 Task: Find connections with filter location Dhanbād with filter topic #aiwith filter profile language German with filter current company Societe Generale Global Solution Centre with filter school Rai University with filter industry Aviation and Aerospace Component Manufacturing with filter service category Insurance with filter keywords title Chemical Engineer
Action: Mouse moved to (547, 69)
Screenshot: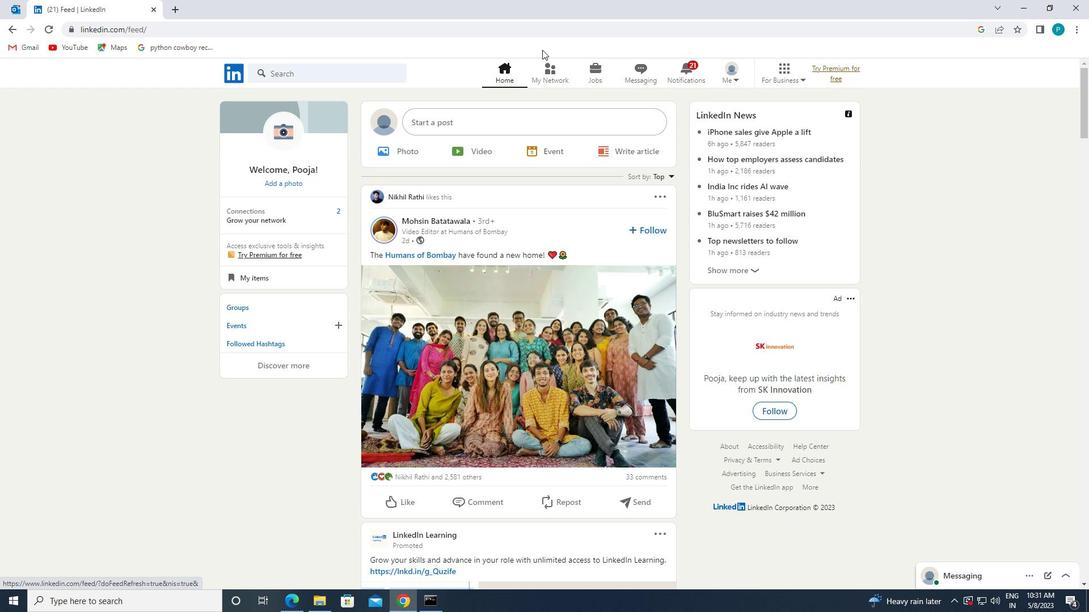
Action: Mouse pressed left at (547, 69)
Screenshot: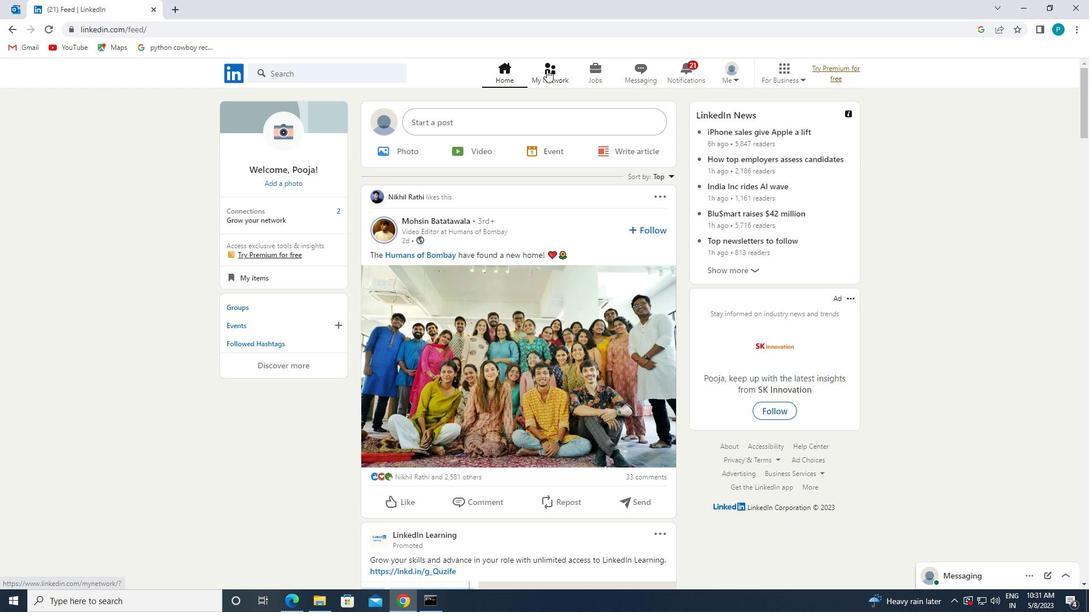 
Action: Mouse moved to (344, 131)
Screenshot: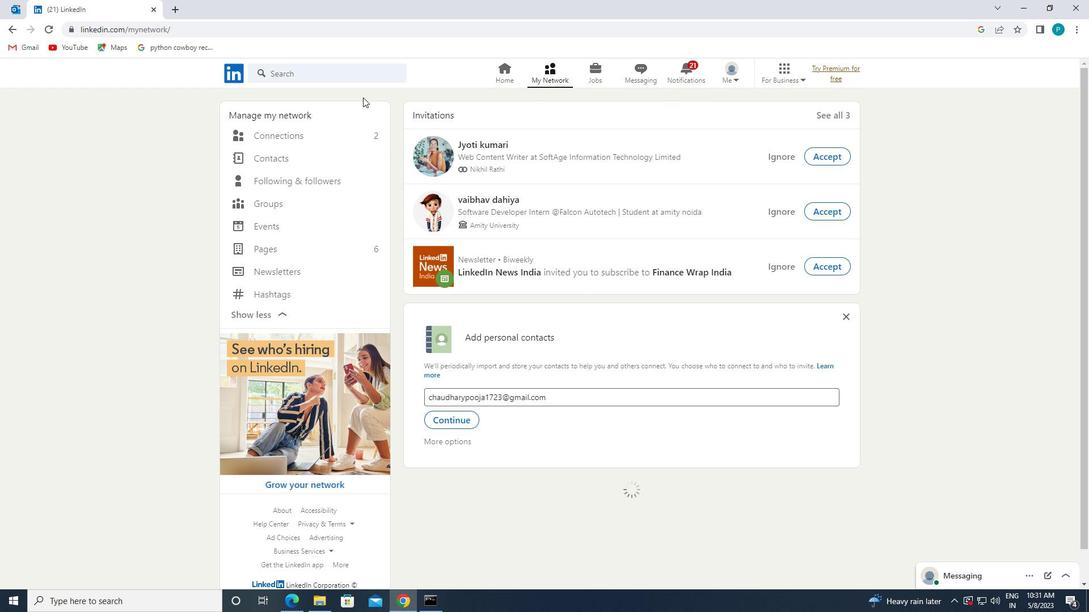 
Action: Mouse pressed left at (344, 131)
Screenshot: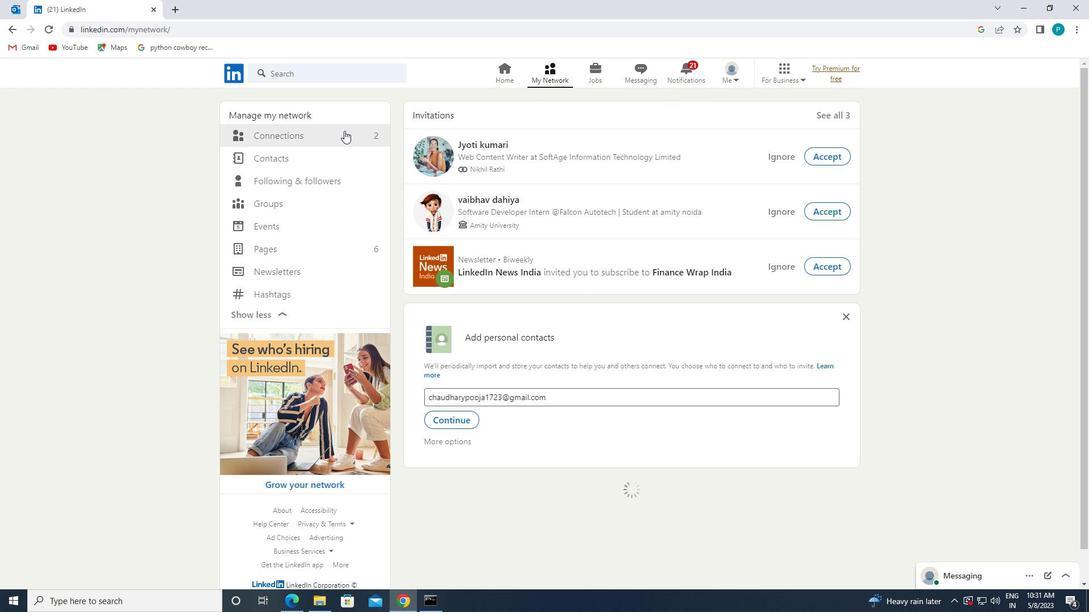 
Action: Mouse moved to (666, 132)
Screenshot: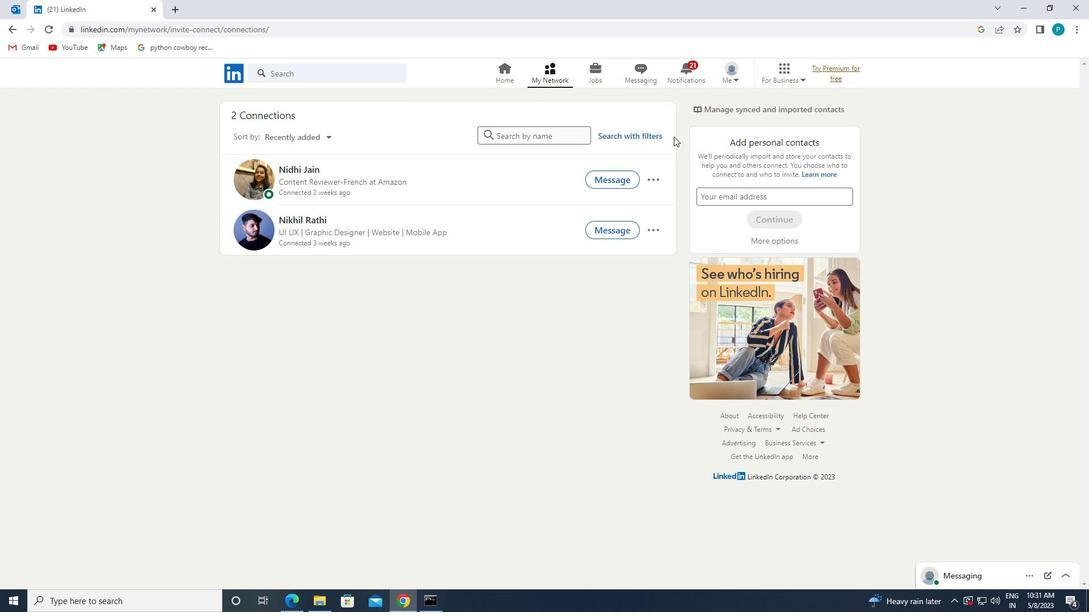 
Action: Mouse pressed left at (666, 132)
Screenshot: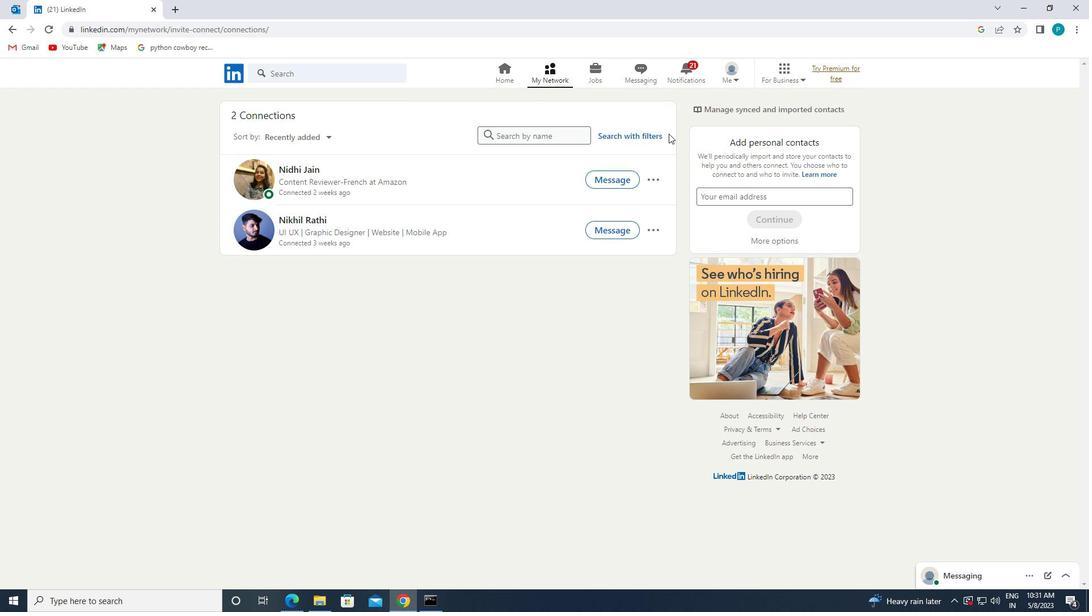 
Action: Mouse moved to (602, 146)
Screenshot: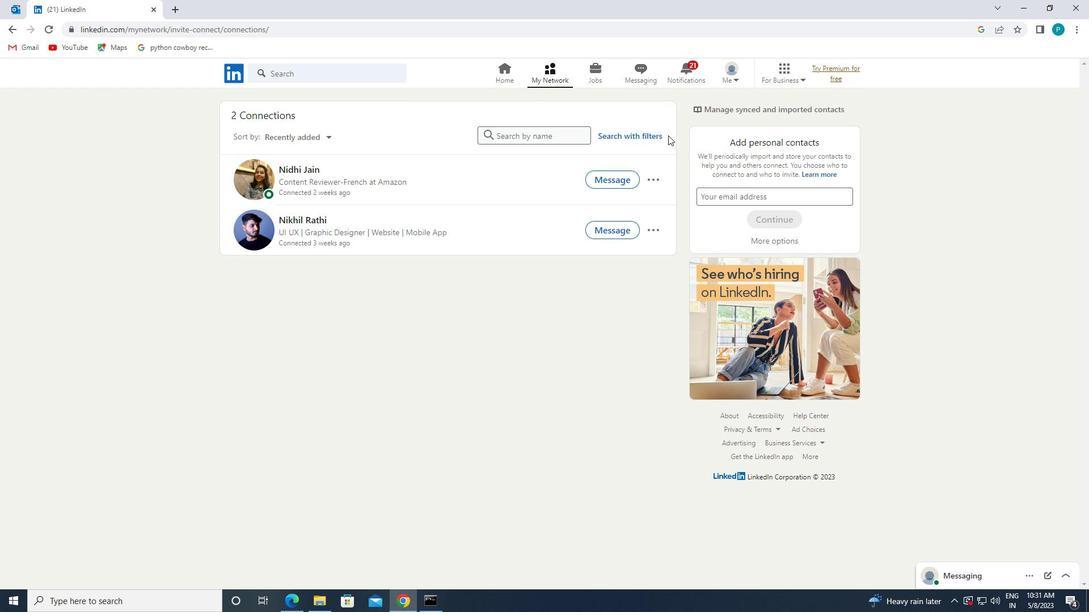 
Action: Mouse pressed left at (602, 146)
Screenshot: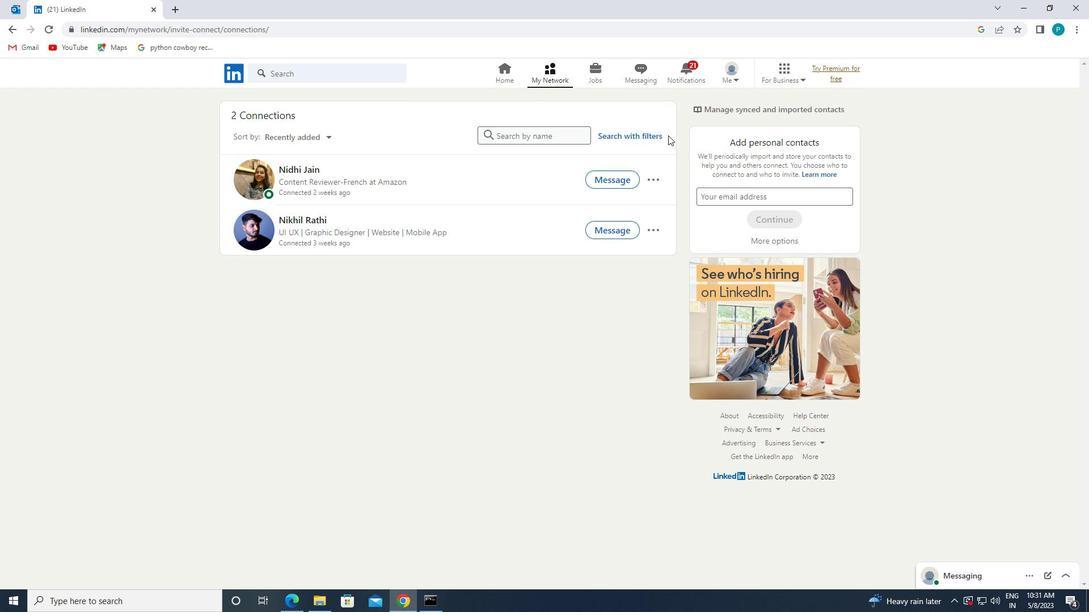 
Action: Mouse moved to (603, 134)
Screenshot: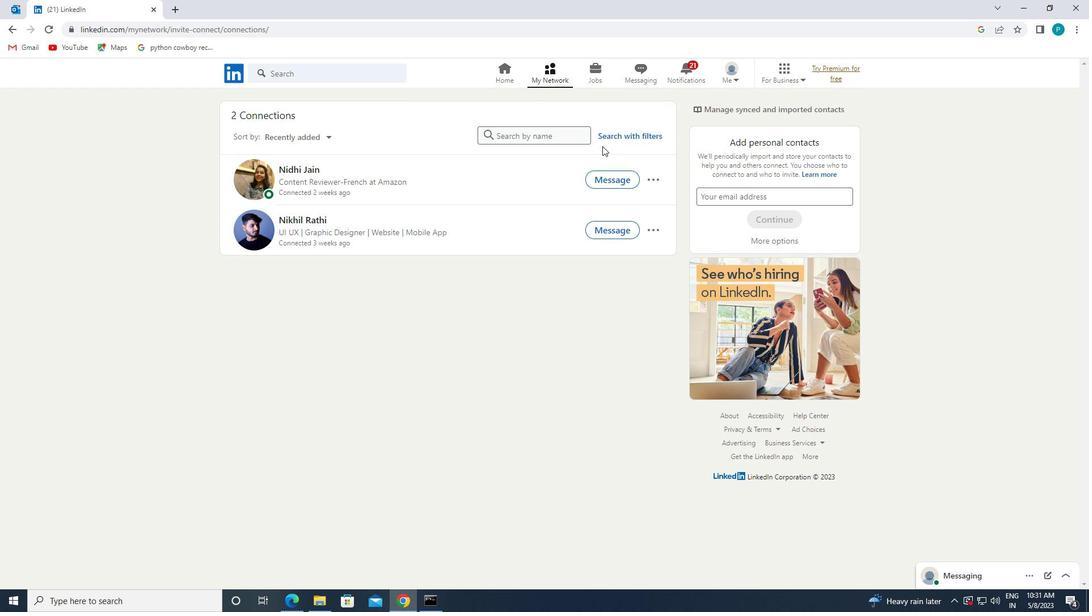 
Action: Mouse pressed left at (603, 134)
Screenshot: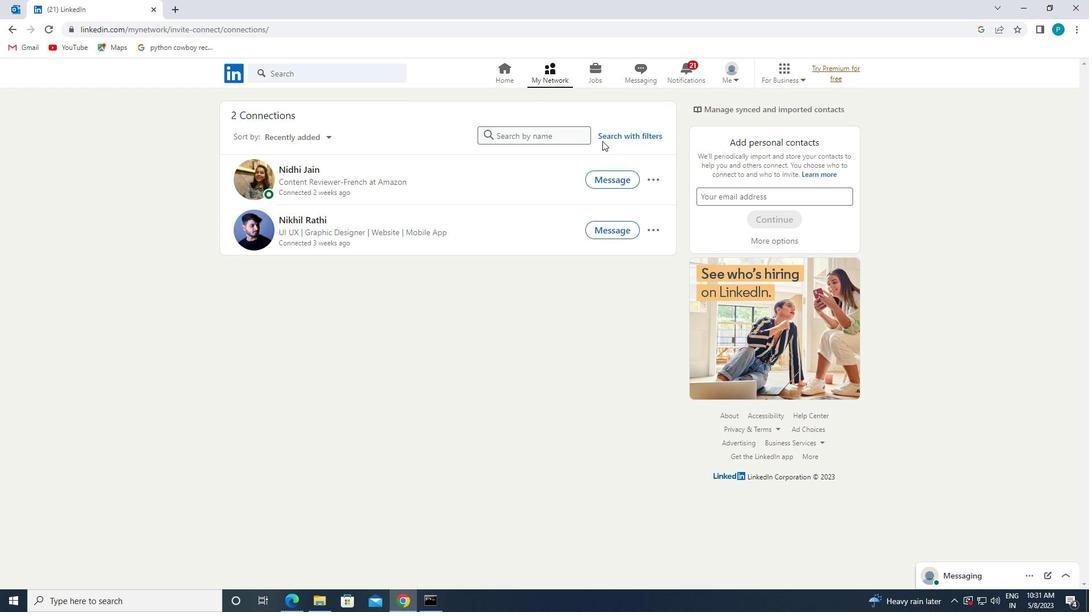 
Action: Mouse moved to (577, 111)
Screenshot: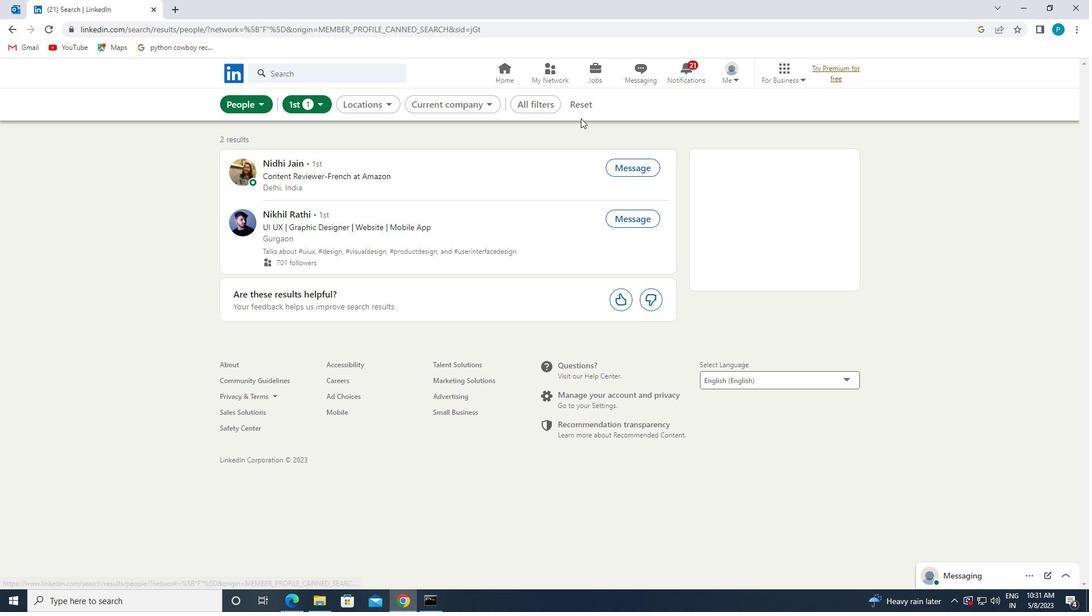 
Action: Mouse pressed left at (577, 111)
Screenshot: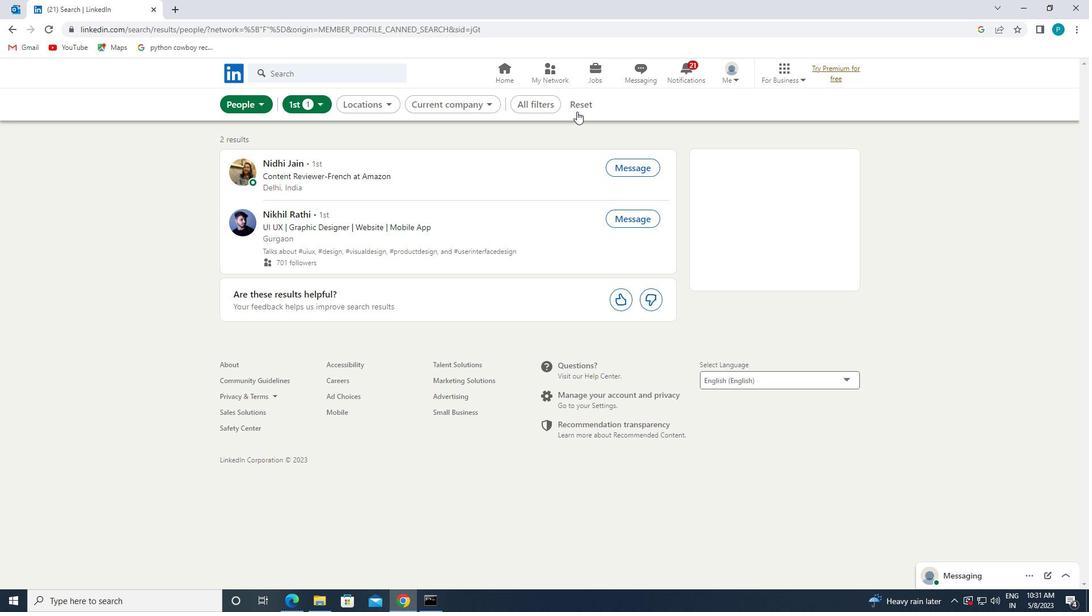 
Action: Mouse moved to (564, 104)
Screenshot: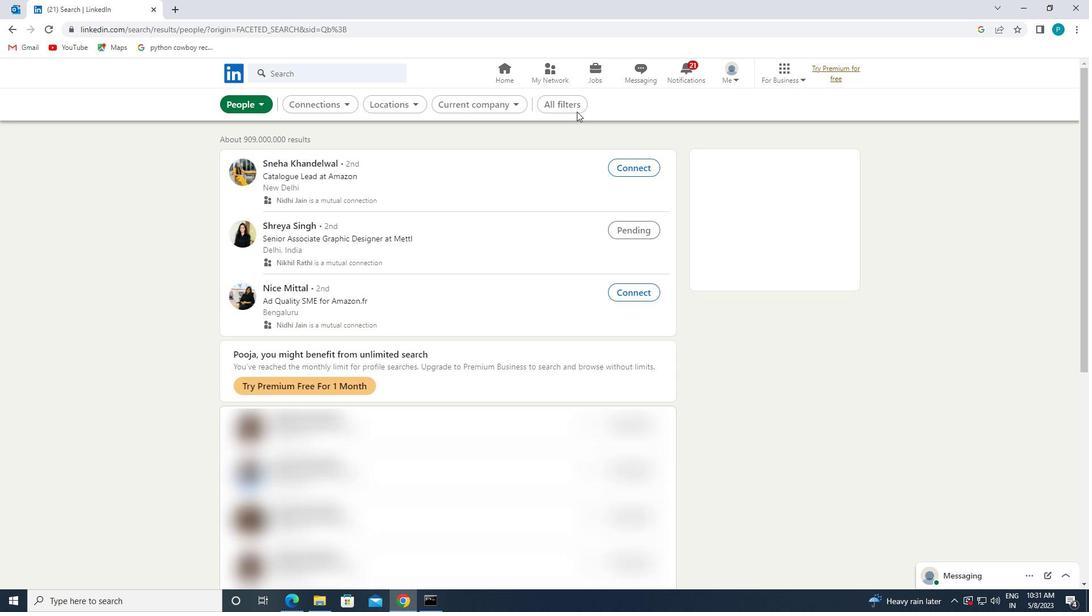 
Action: Mouse pressed left at (564, 104)
Screenshot: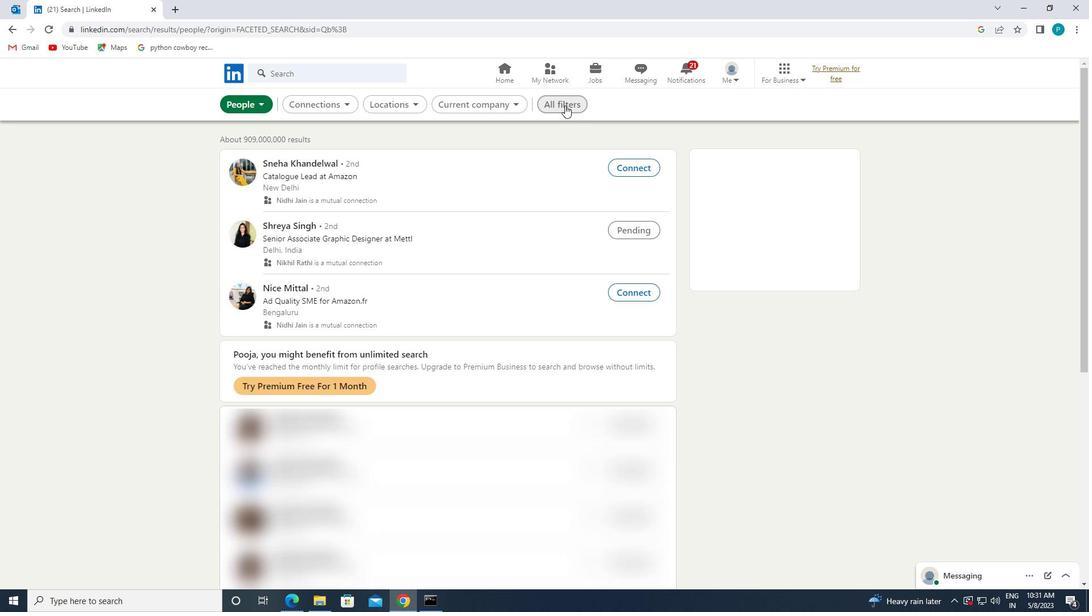 
Action: Mouse moved to (929, 380)
Screenshot: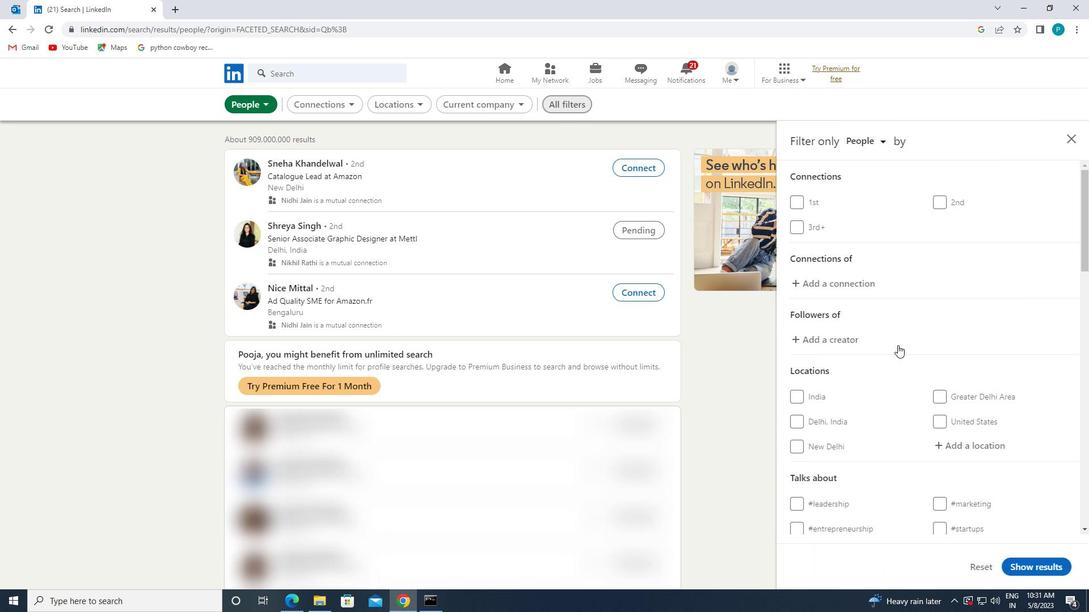 
Action: Mouse scrolled (929, 379) with delta (0, 0)
Screenshot: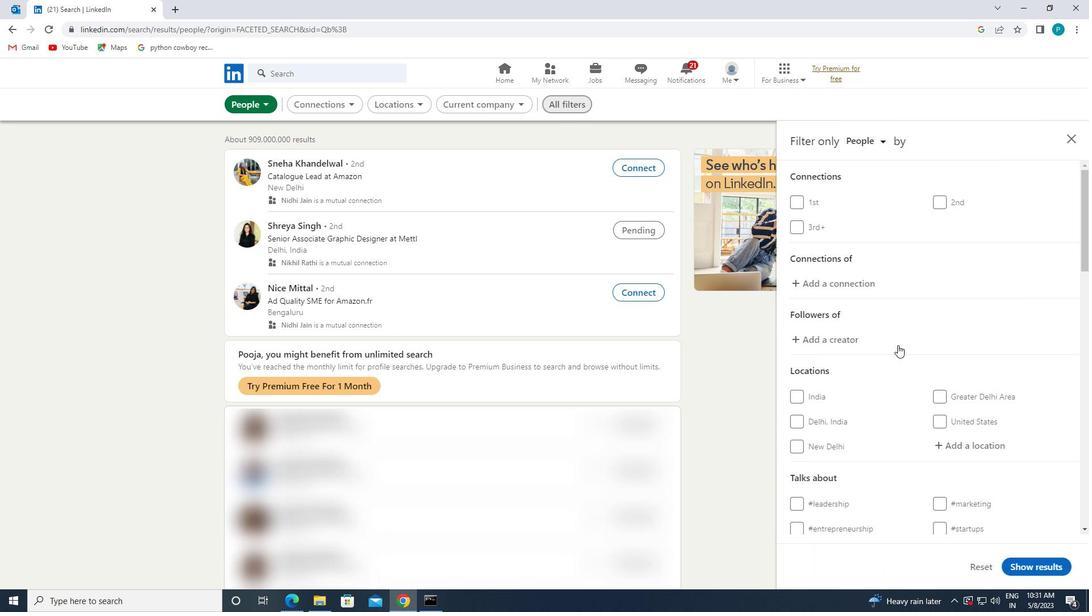 
Action: Mouse moved to (950, 385)
Screenshot: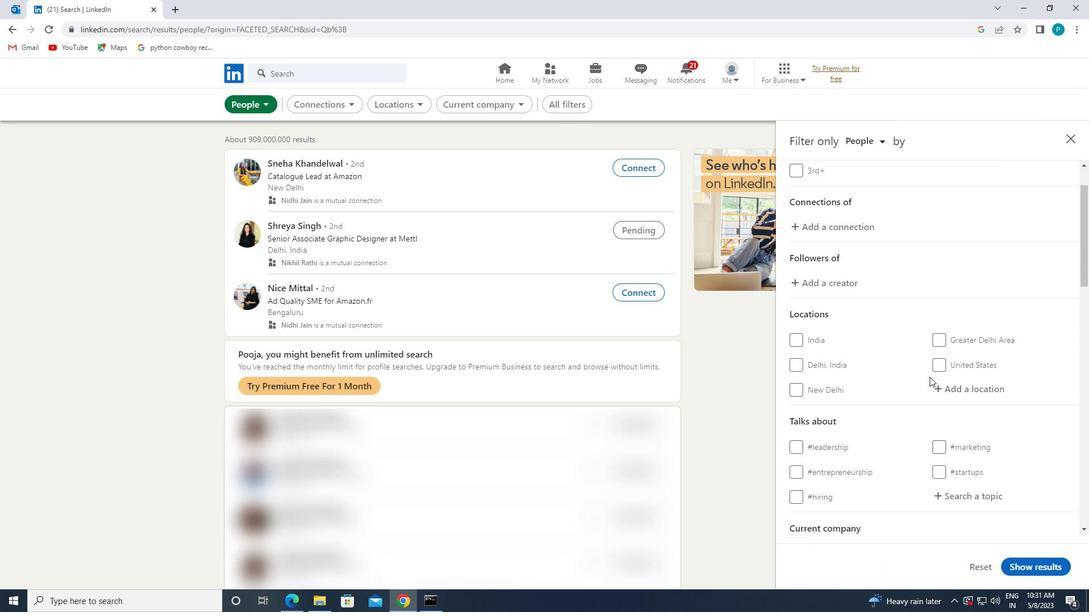 
Action: Mouse pressed left at (950, 385)
Screenshot: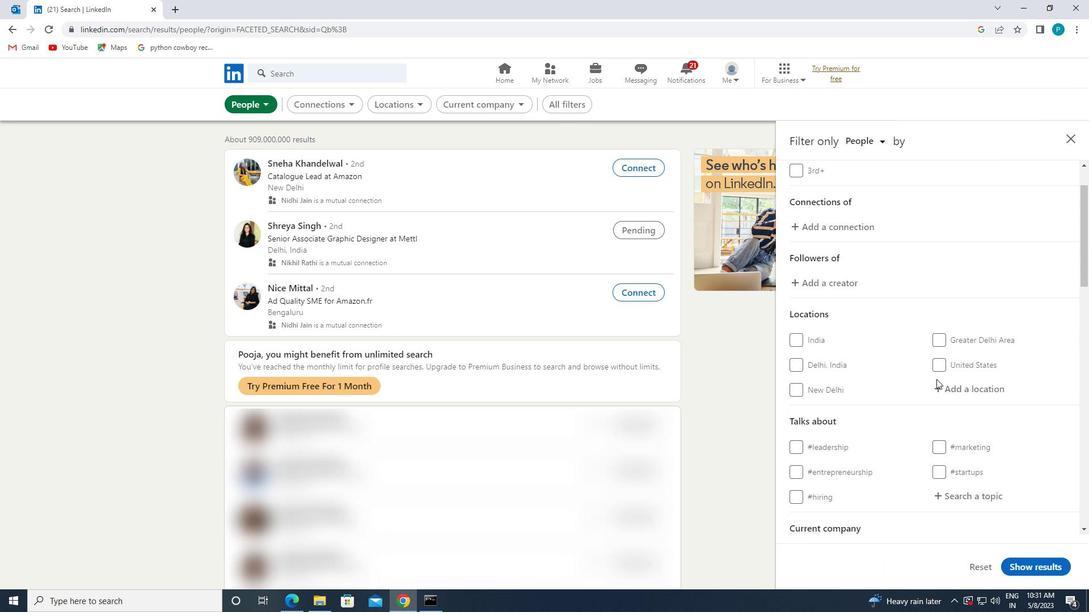 
Action: Mouse moved to (951, 386)
Screenshot: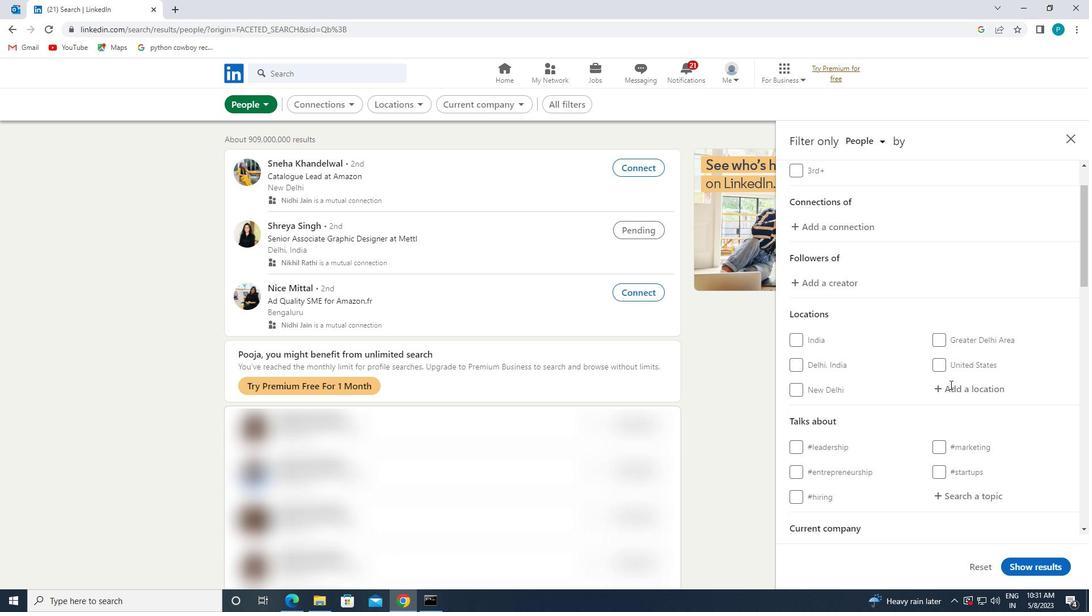 
Action: Key pressed <Key.caps_lock>d<Key.caps_lock>hanbad
Screenshot: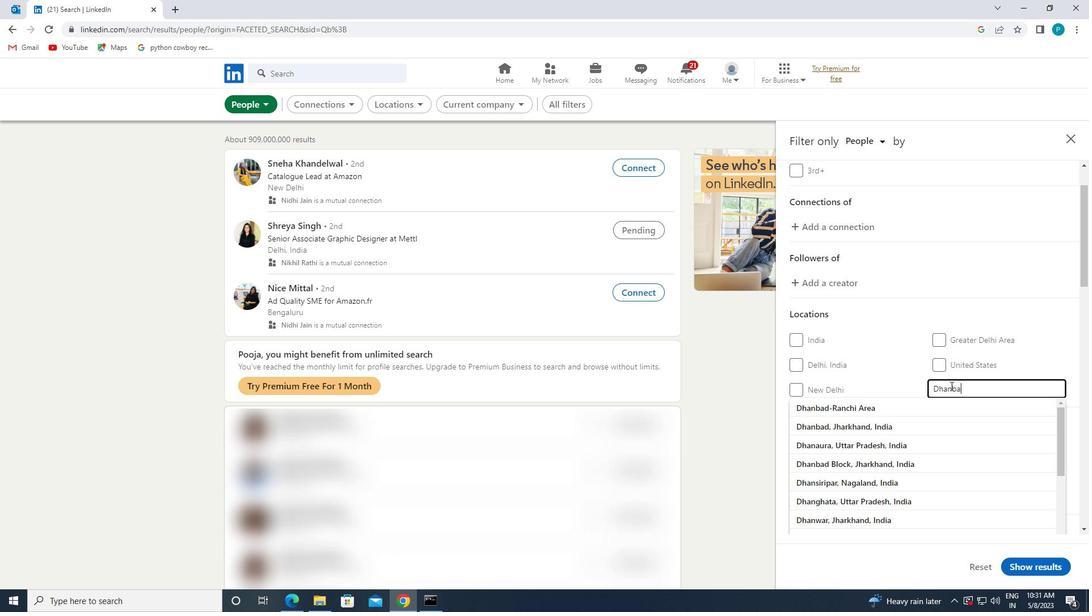 
Action: Mouse moved to (910, 408)
Screenshot: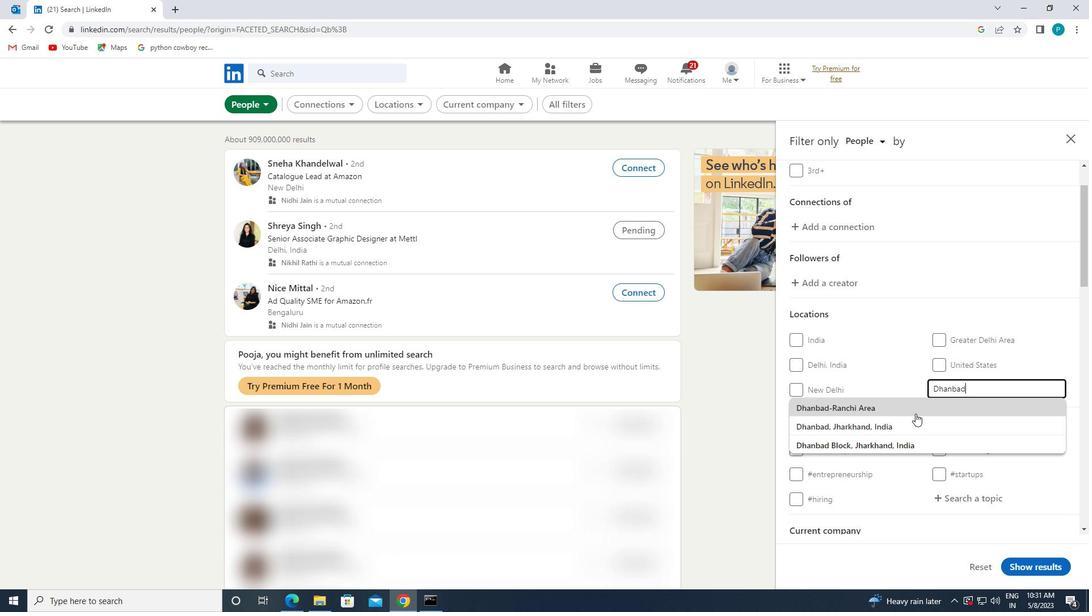 
Action: Mouse pressed left at (910, 408)
Screenshot: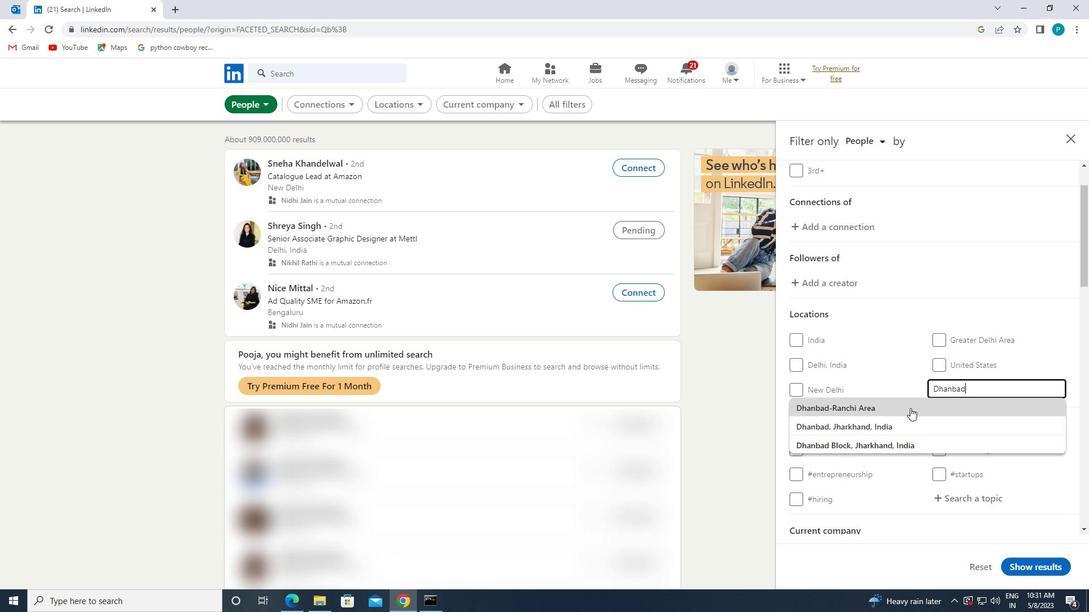 
Action: Mouse moved to (992, 448)
Screenshot: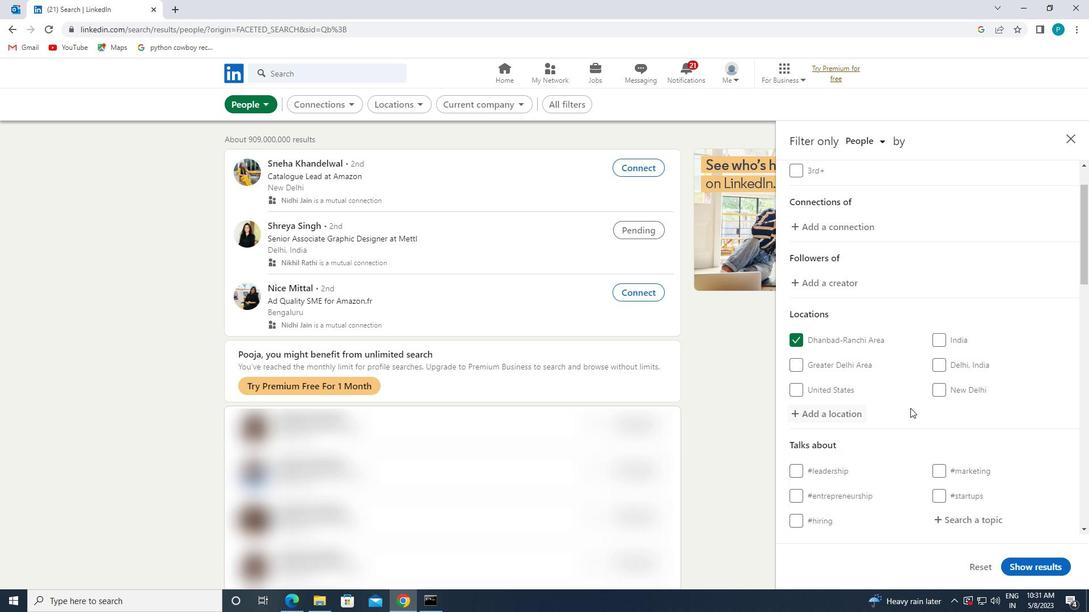 
Action: Mouse scrolled (992, 448) with delta (0, 0)
Screenshot: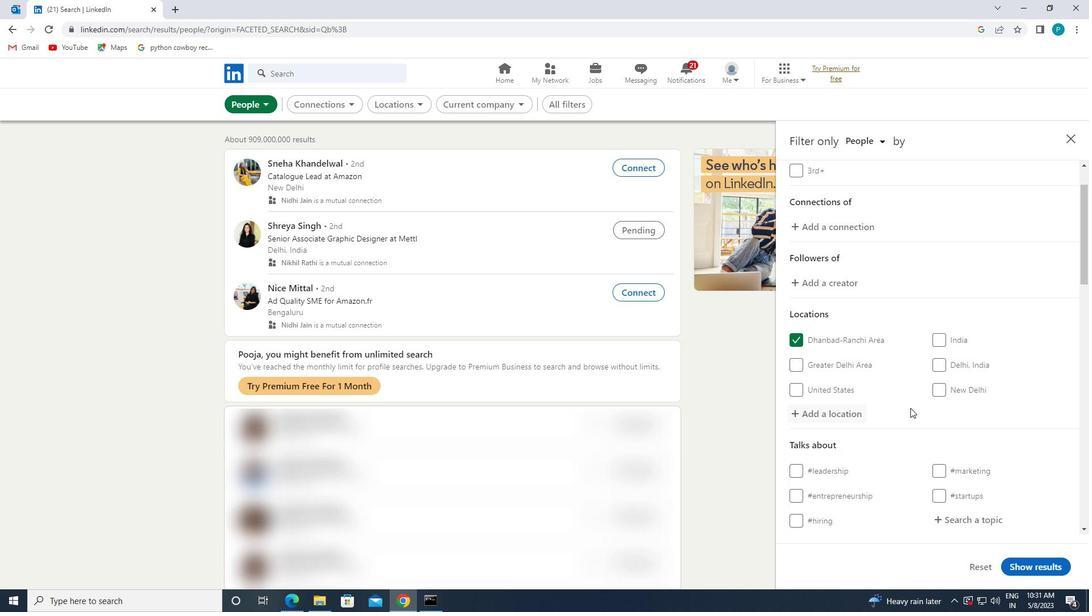 
Action: Mouse scrolled (992, 448) with delta (0, 0)
Screenshot: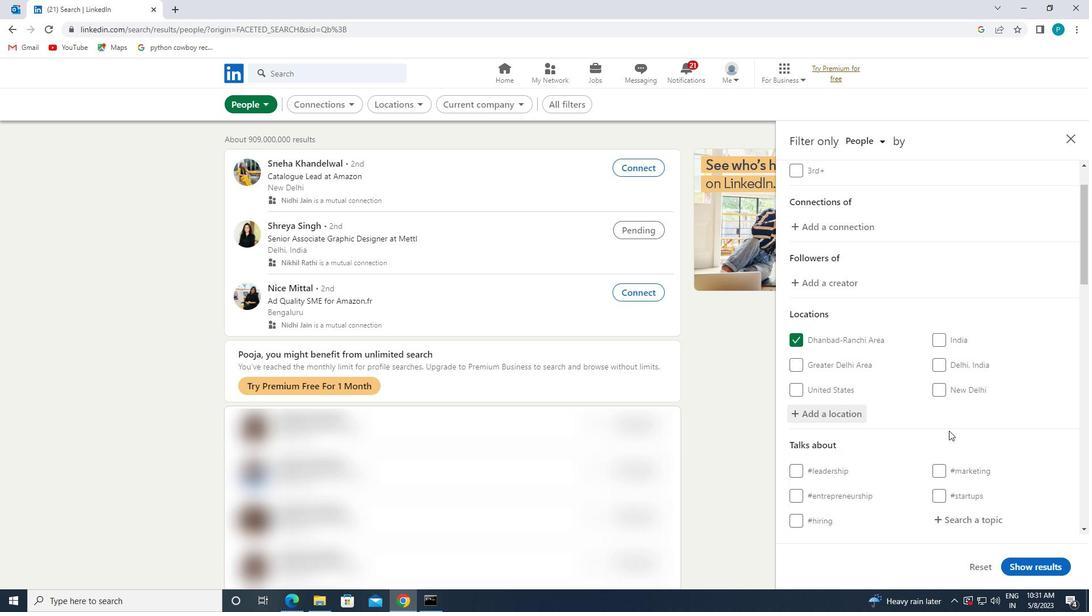 
Action: Mouse scrolled (992, 448) with delta (0, 0)
Screenshot: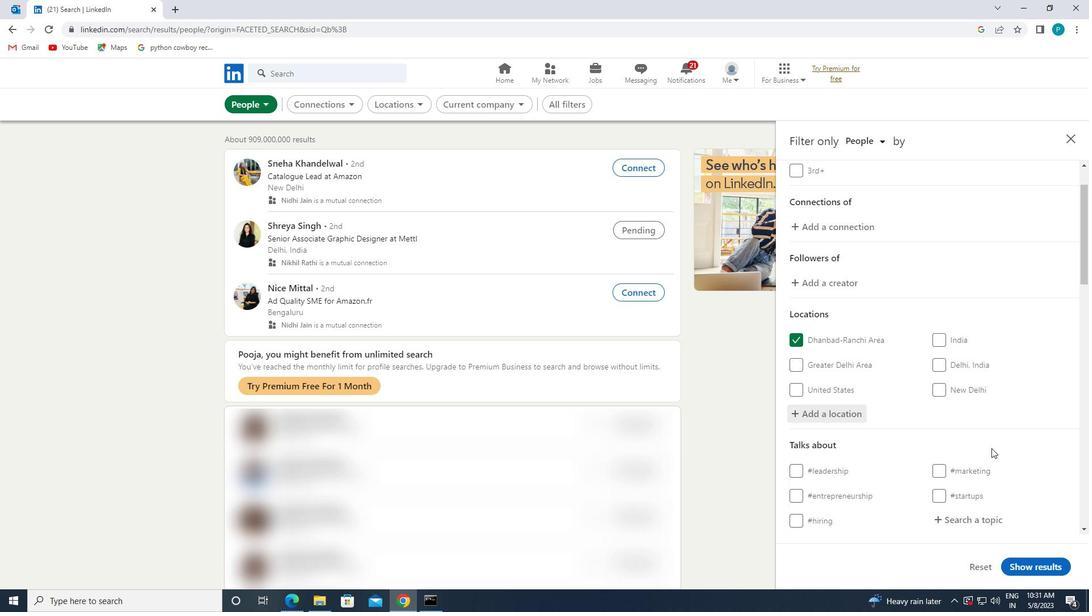 
Action: Mouse moved to (948, 358)
Screenshot: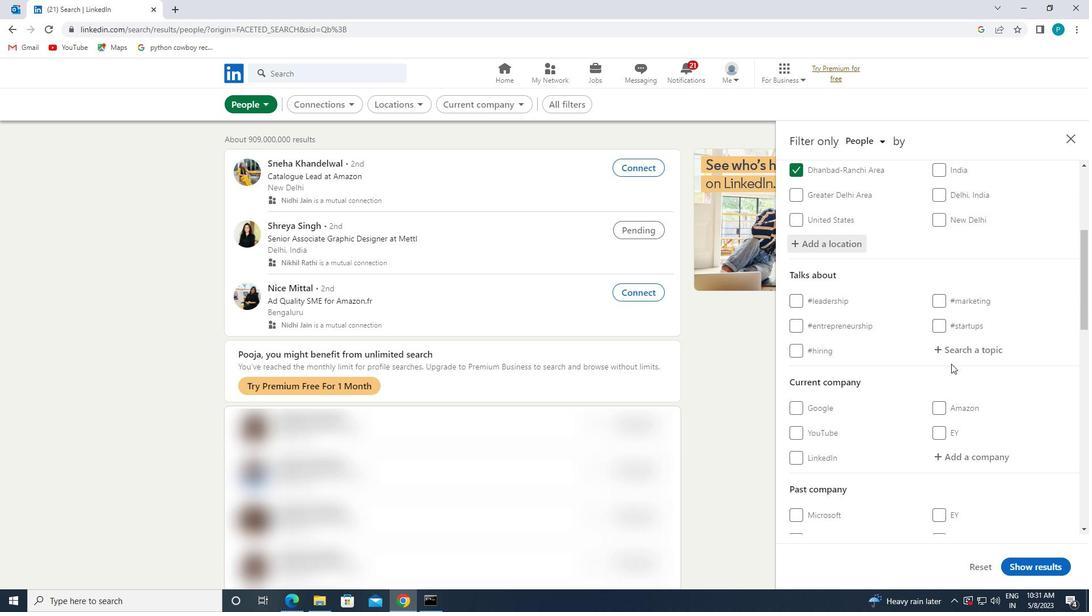 
Action: Mouse pressed left at (948, 358)
Screenshot: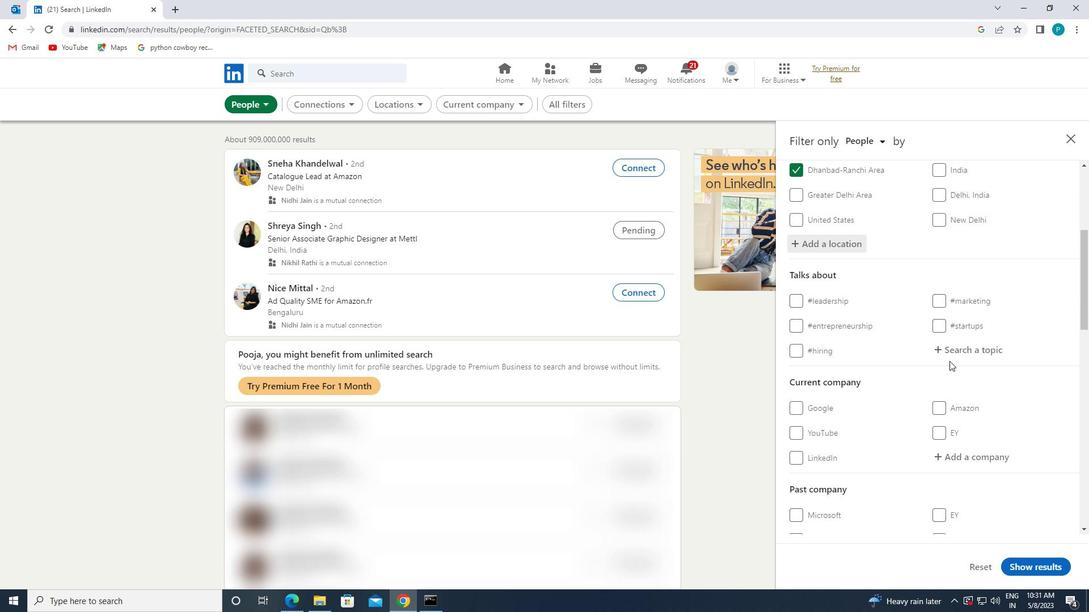 
Action: Key pressed <Key.shift><Key.shift><Key.shift>#<Key.caps_lock><Key.caps_lock><Key.caps_lock><Key.caps_lock><Key.caps_lock><Key.caps_lock><Key.caps_lock><Key.caps_lock><Key.caps_lock><Key.caps_lock><Key.caps_lock><Key.caps_lock><Key.caps_lock><Key.caps_lock><Key.caps_lock><Key.caps_lock><Key.caps_lock><Key.caps_lock><Key.caps_lock><Key.caps_lock>AI
Screenshot: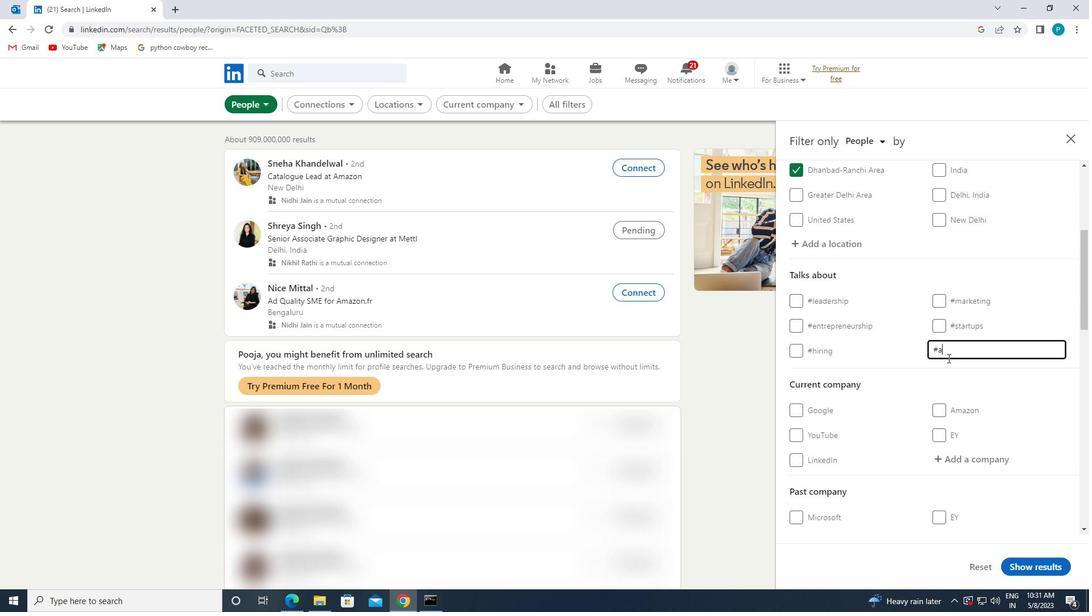 
Action: Mouse scrolled (948, 358) with delta (0, 0)
Screenshot: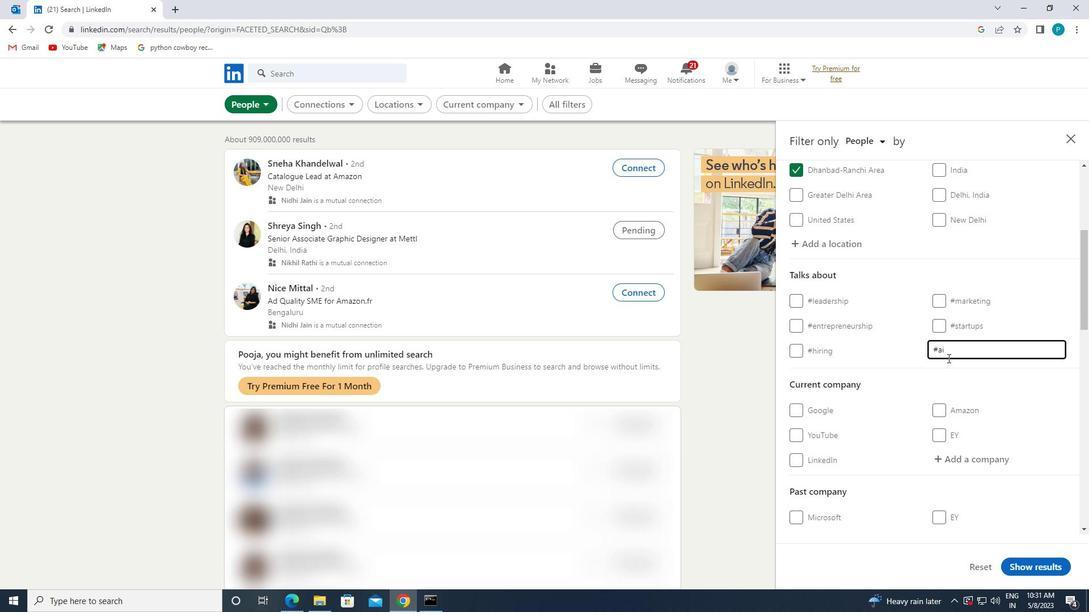
Action: Mouse scrolled (948, 358) with delta (0, 0)
Screenshot: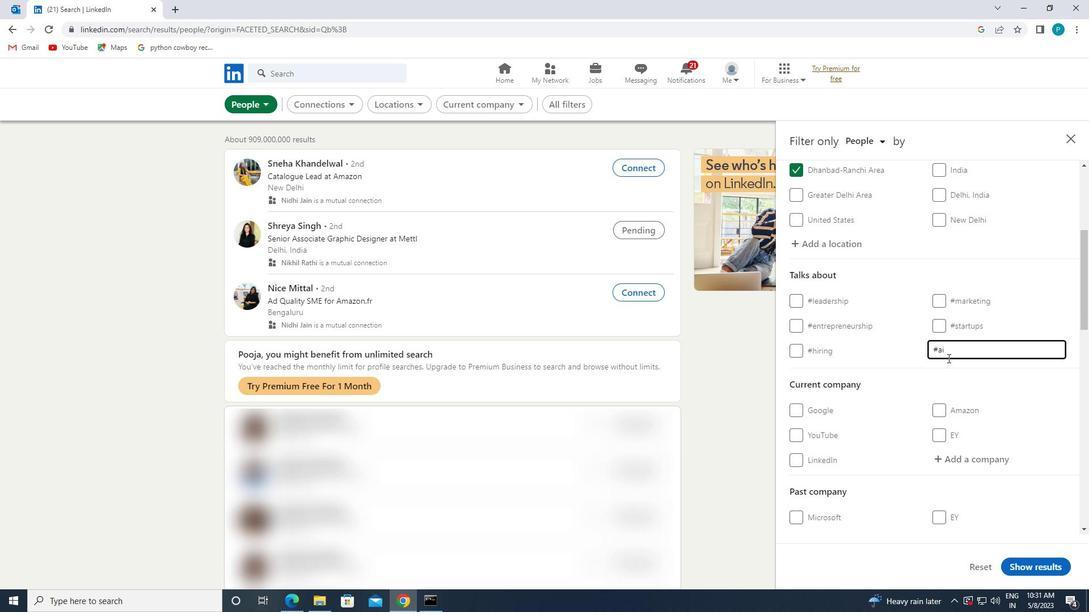 
Action: Mouse scrolled (948, 358) with delta (0, 0)
Screenshot: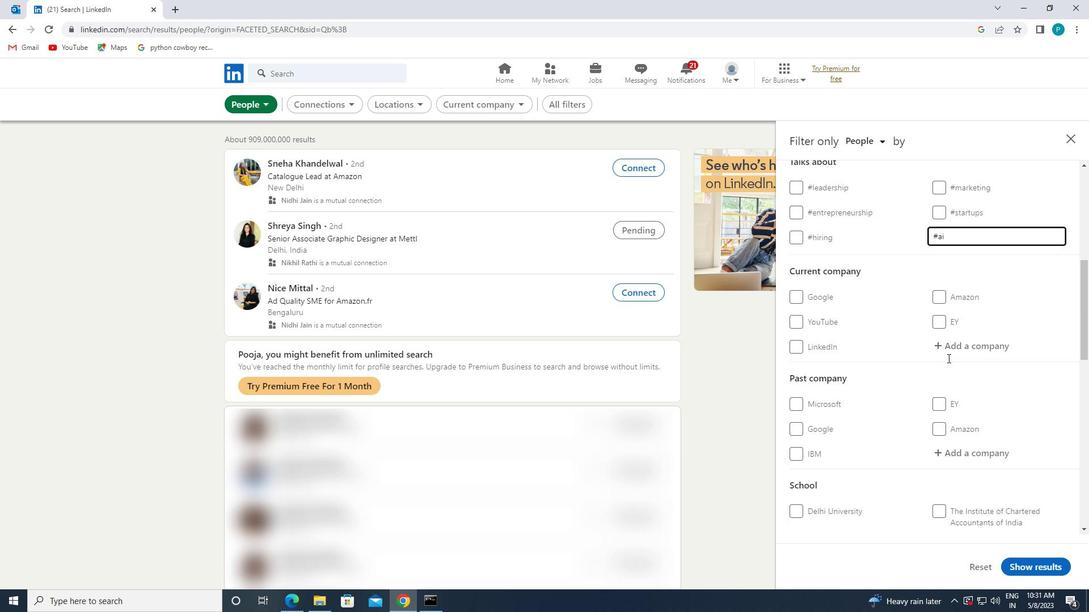 
Action: Mouse scrolled (948, 358) with delta (0, 0)
Screenshot: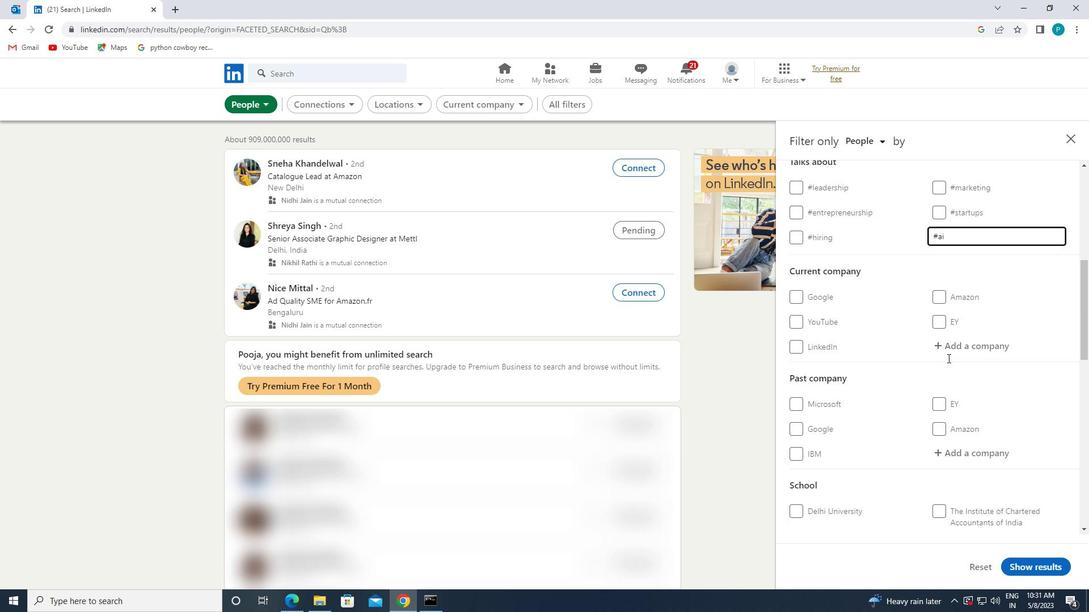 
Action: Mouse scrolled (948, 358) with delta (0, 0)
Screenshot: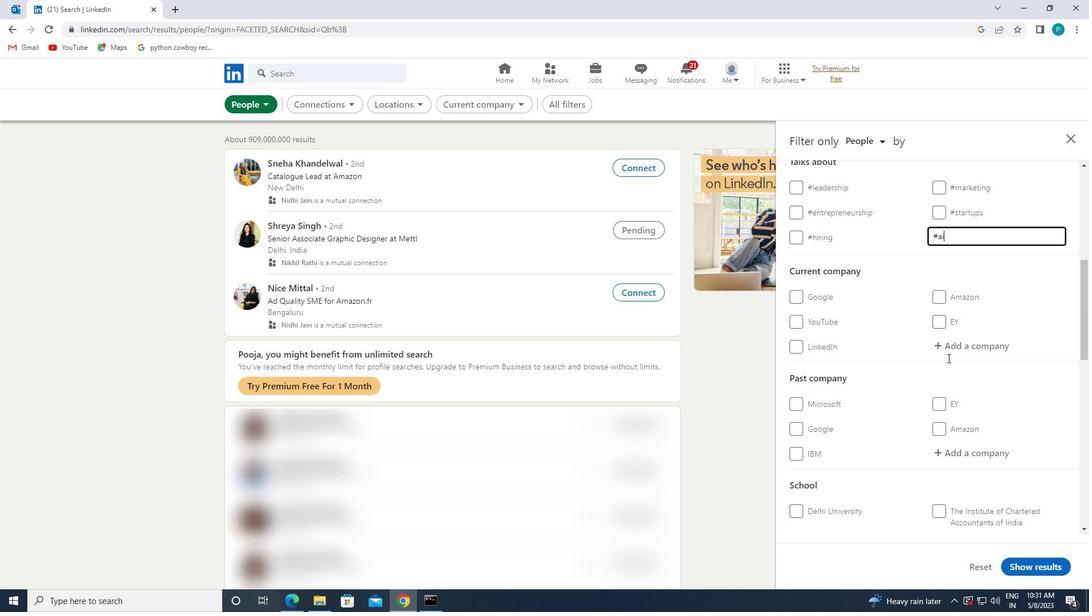 
Action: Mouse moved to (870, 388)
Screenshot: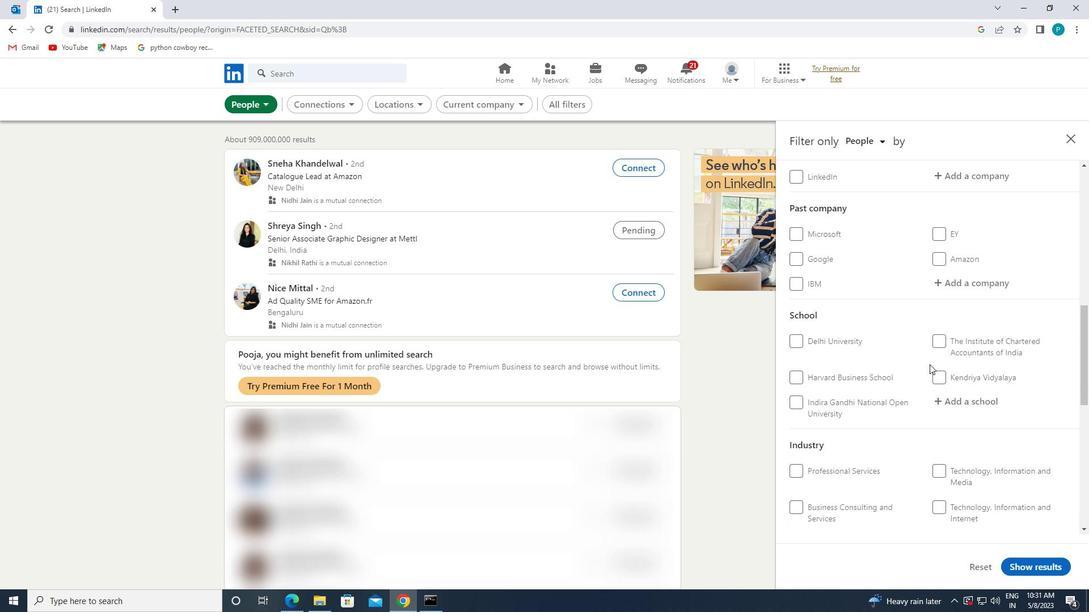 
Action: Mouse scrolled (870, 387) with delta (0, 0)
Screenshot: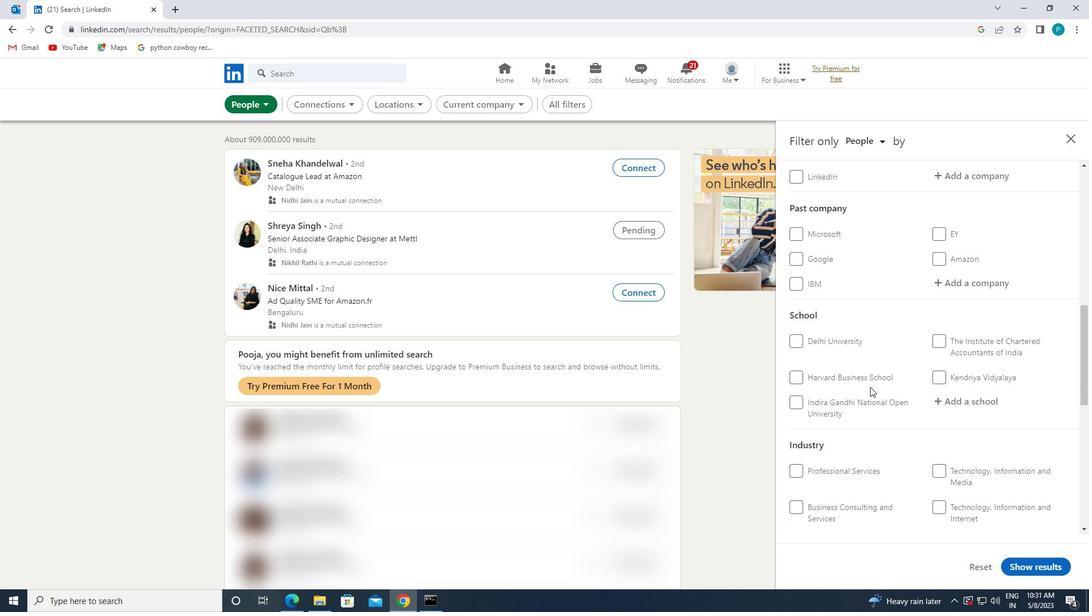 
Action: Mouse scrolled (870, 387) with delta (0, 0)
Screenshot: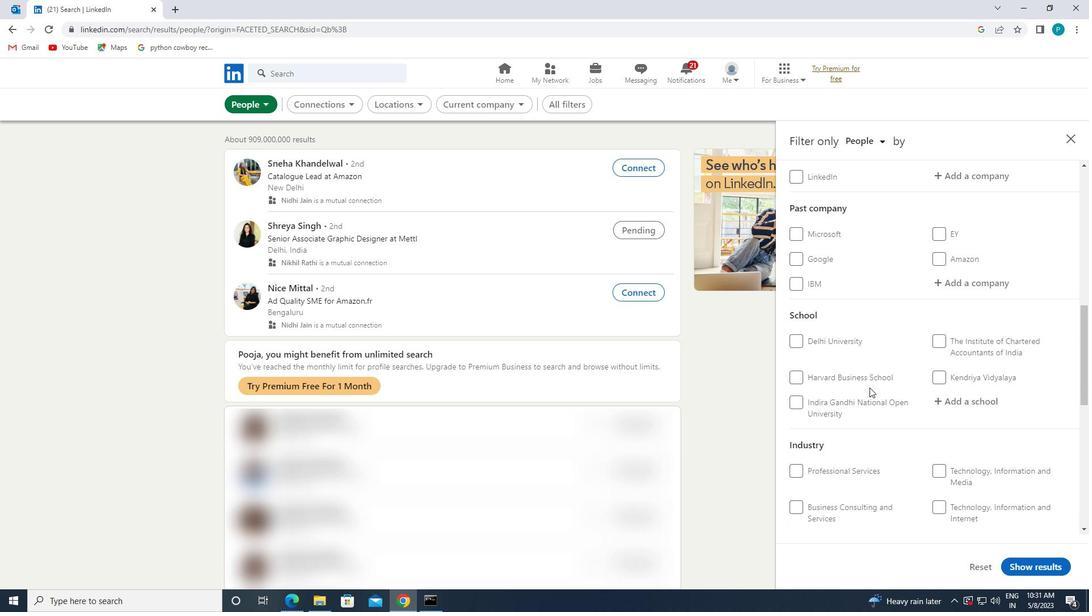 
Action: Mouse moved to (821, 403)
Screenshot: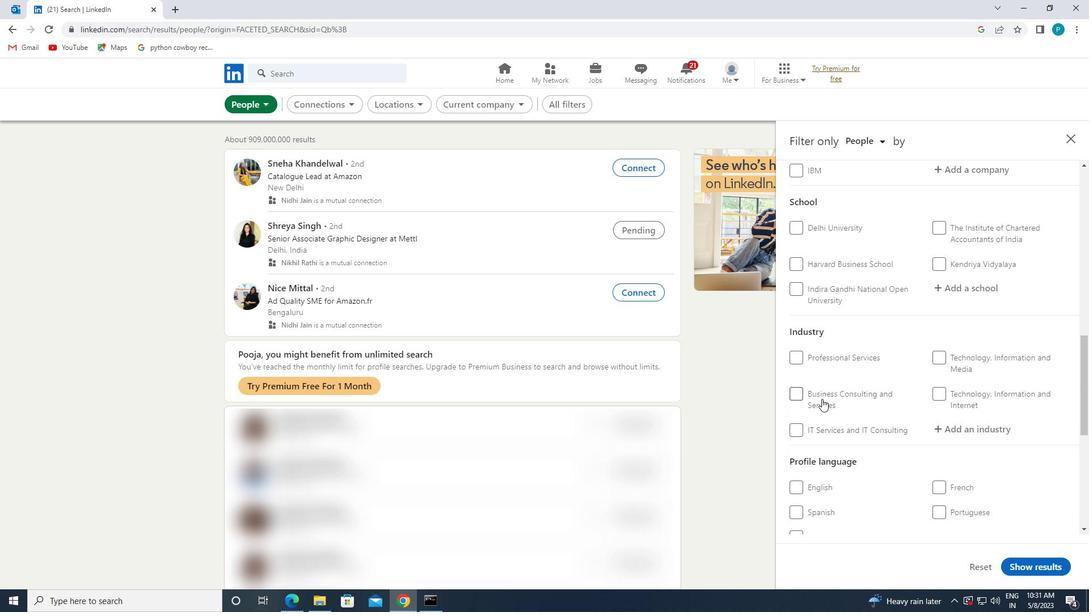 
Action: Mouse scrolled (821, 402) with delta (0, 0)
Screenshot: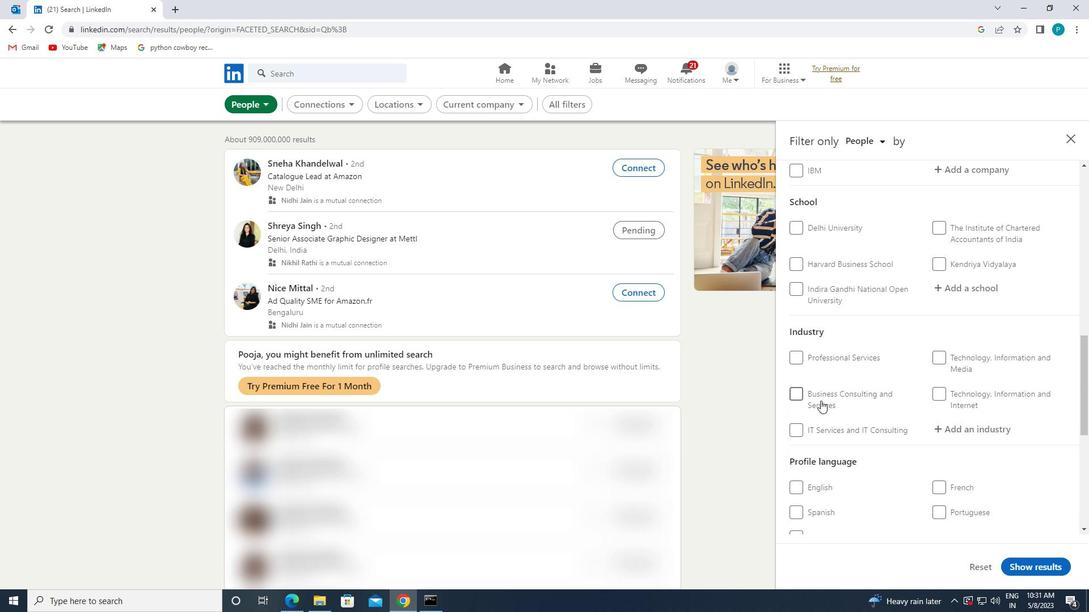 
Action: Mouse moved to (817, 477)
Screenshot: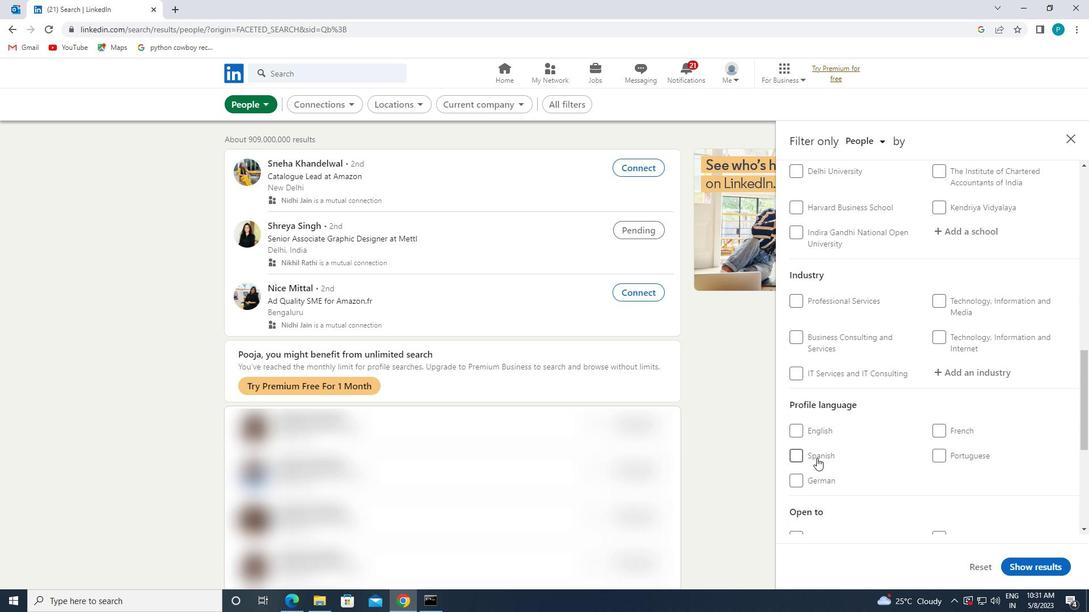 
Action: Mouse pressed left at (817, 477)
Screenshot: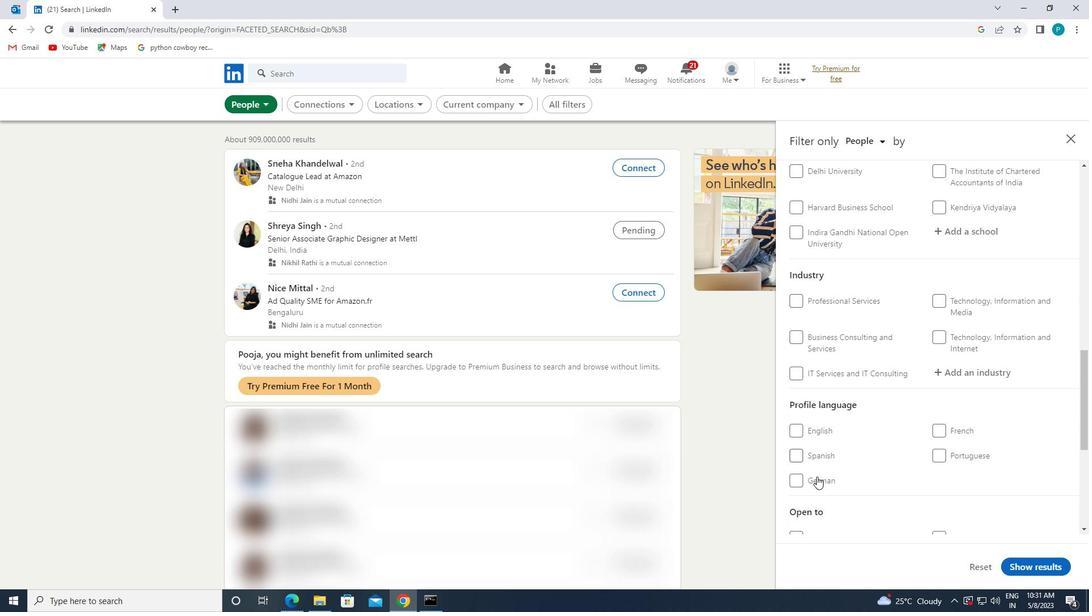 
Action: Mouse moved to (1010, 394)
Screenshot: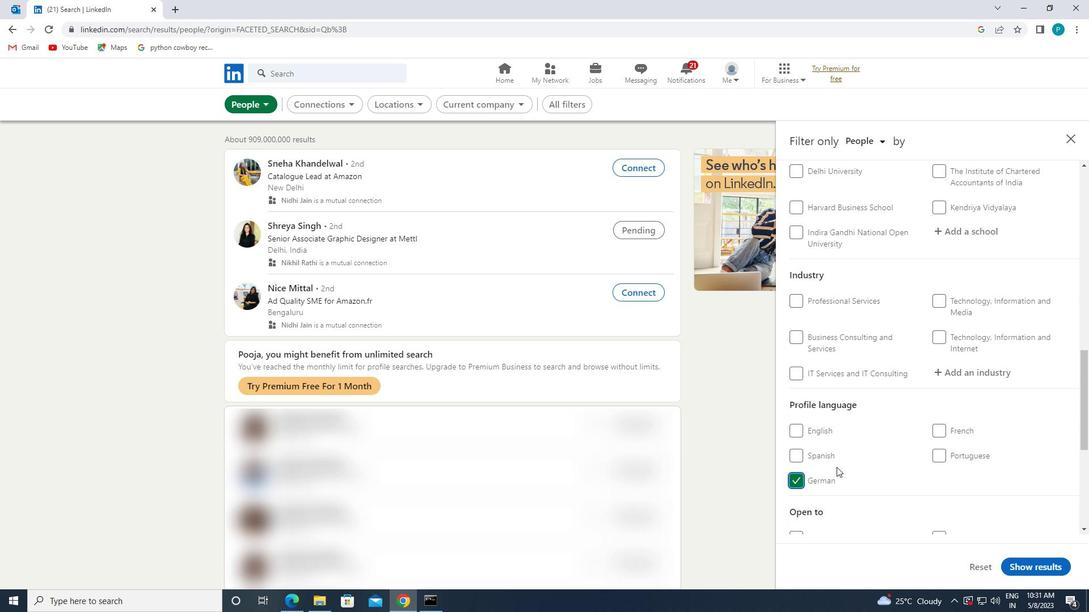 
Action: Mouse scrolled (1010, 395) with delta (0, 0)
Screenshot: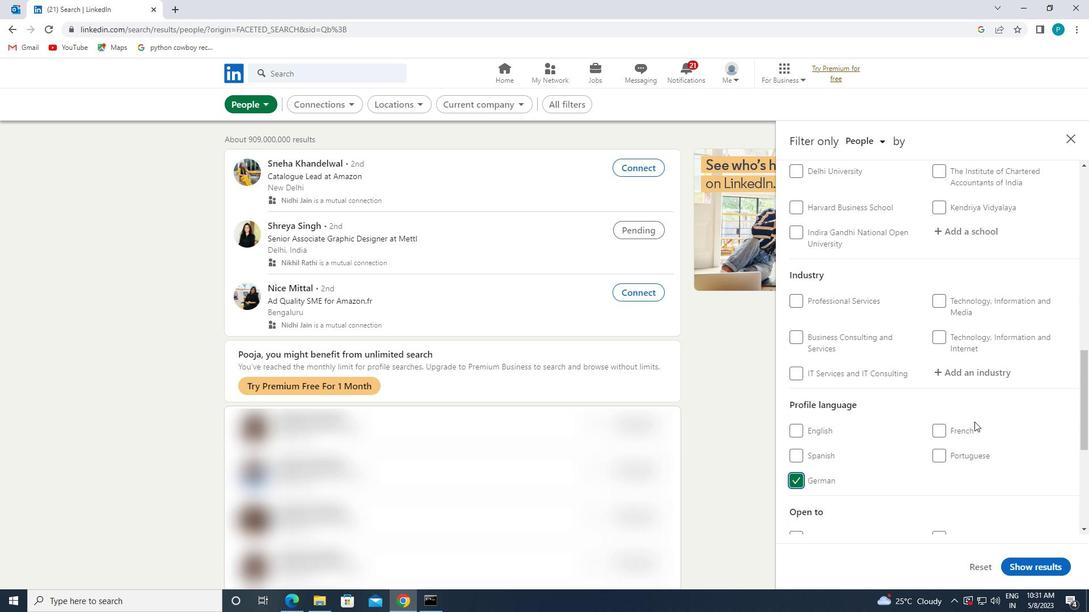 
Action: Mouse scrolled (1010, 395) with delta (0, 0)
Screenshot: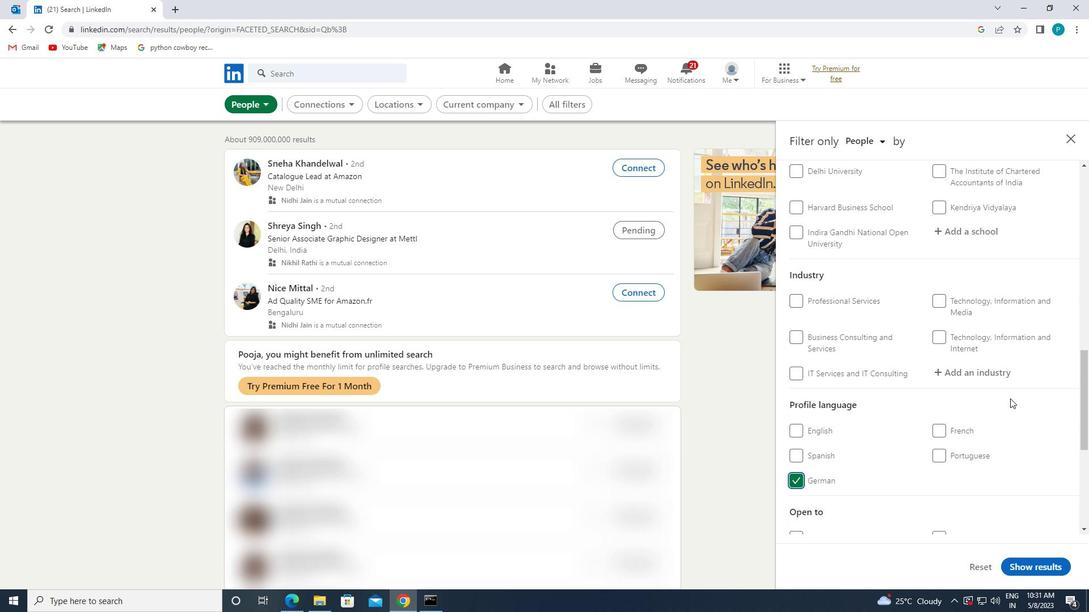 
Action: Mouse scrolled (1010, 395) with delta (0, 0)
Screenshot: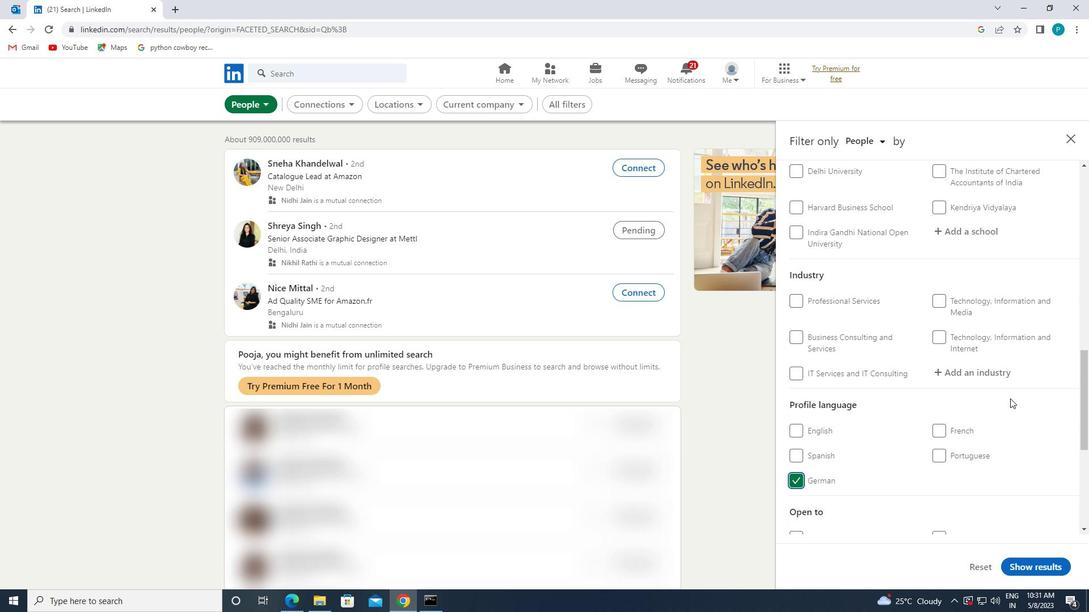 
Action: Mouse moved to (971, 332)
Screenshot: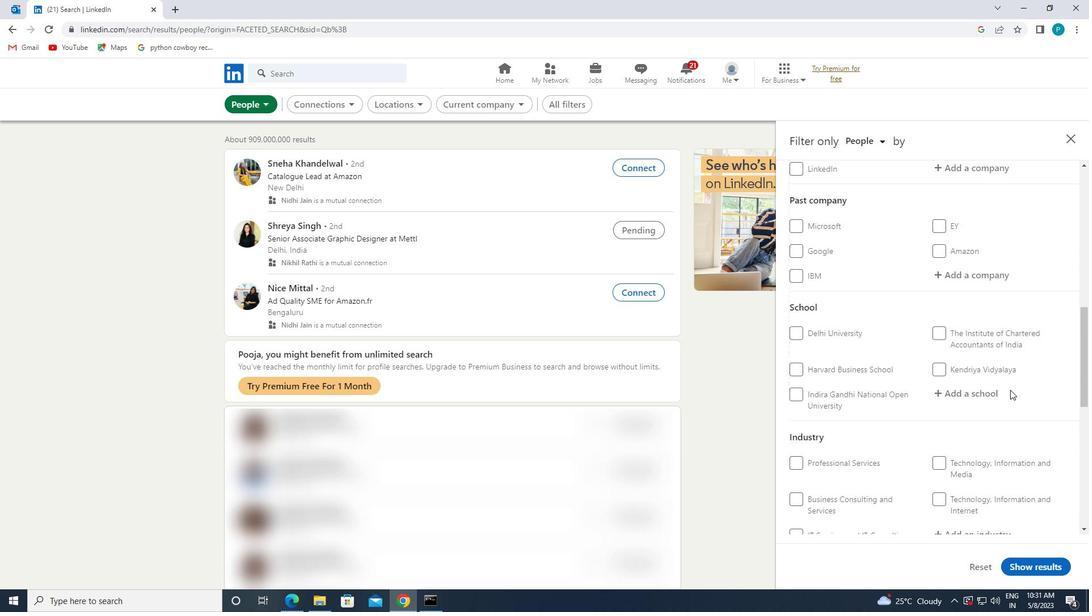 
Action: Mouse scrolled (971, 333) with delta (0, 0)
Screenshot: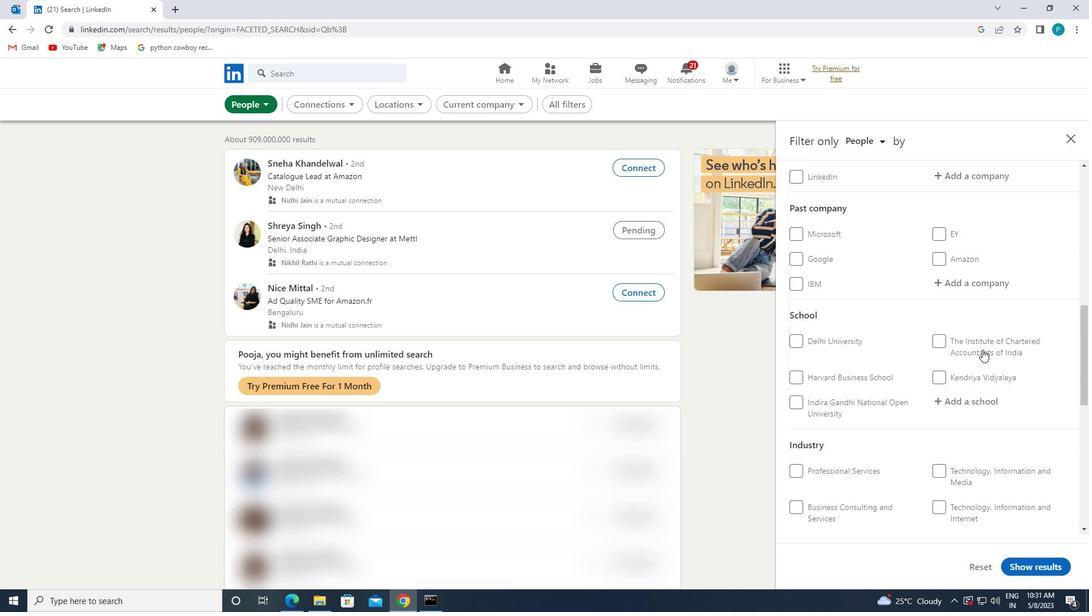 
Action: Mouse scrolled (971, 333) with delta (0, 0)
Screenshot: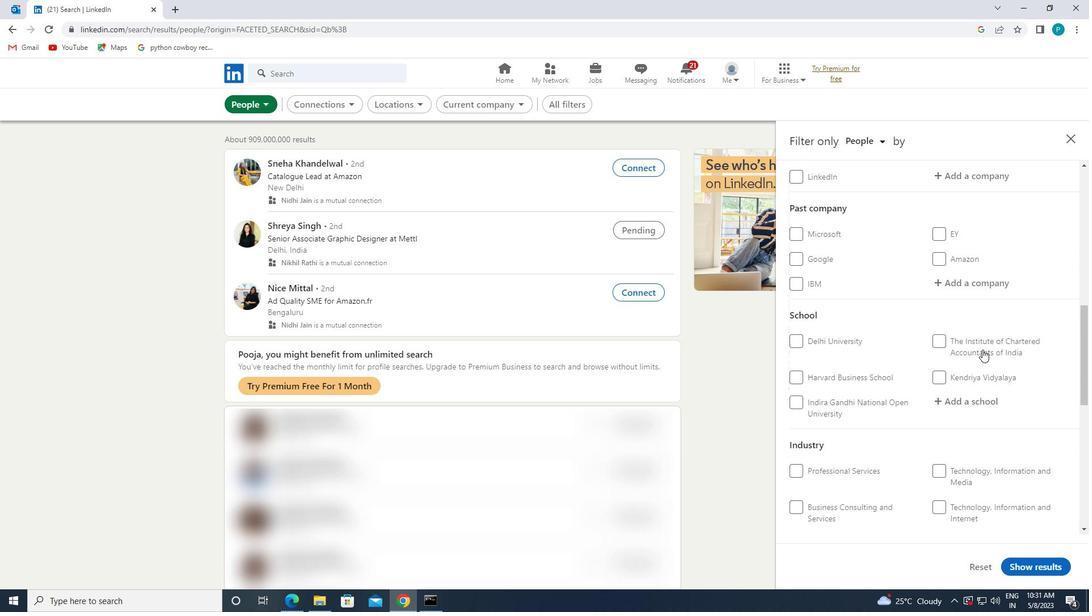 
Action: Mouse moved to (953, 284)
Screenshot: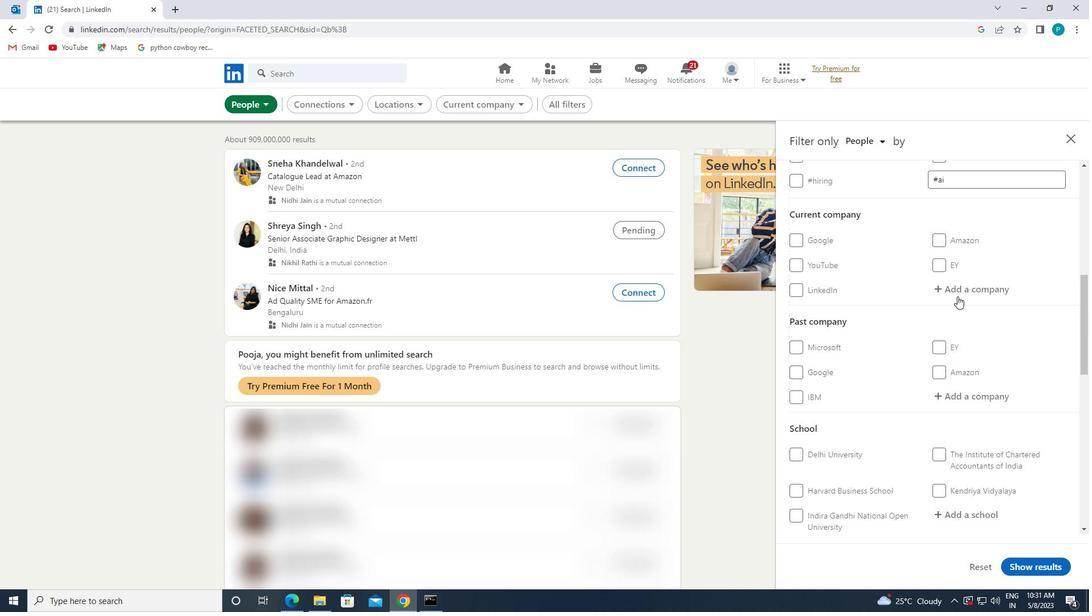 
Action: Mouse pressed left at (953, 284)
Screenshot: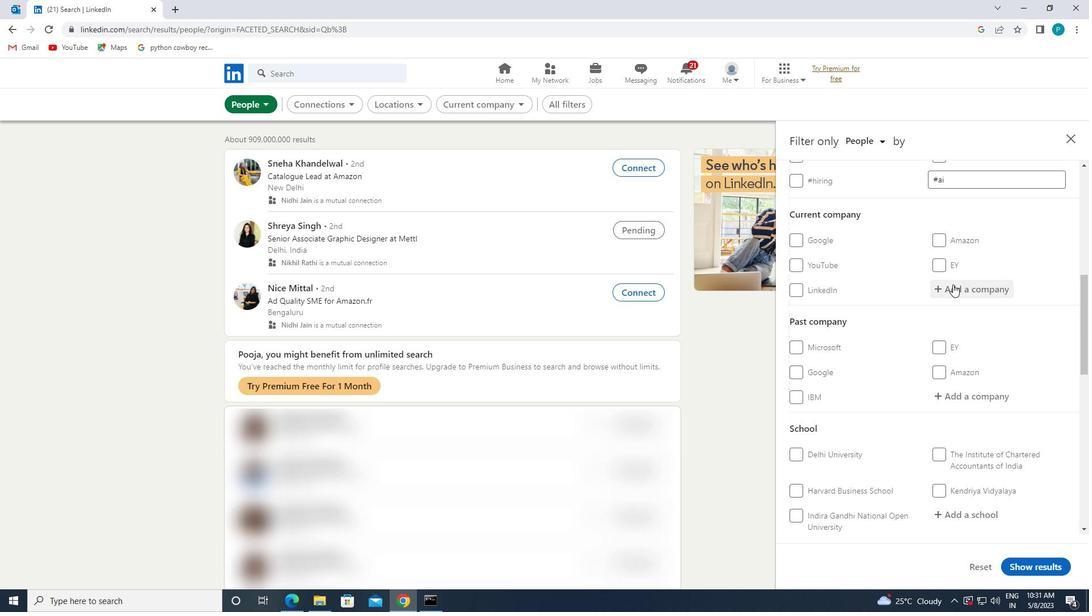 
Action: Key pressed <Key.caps_lock>S<Key.caps_lock>OCIETE
Screenshot: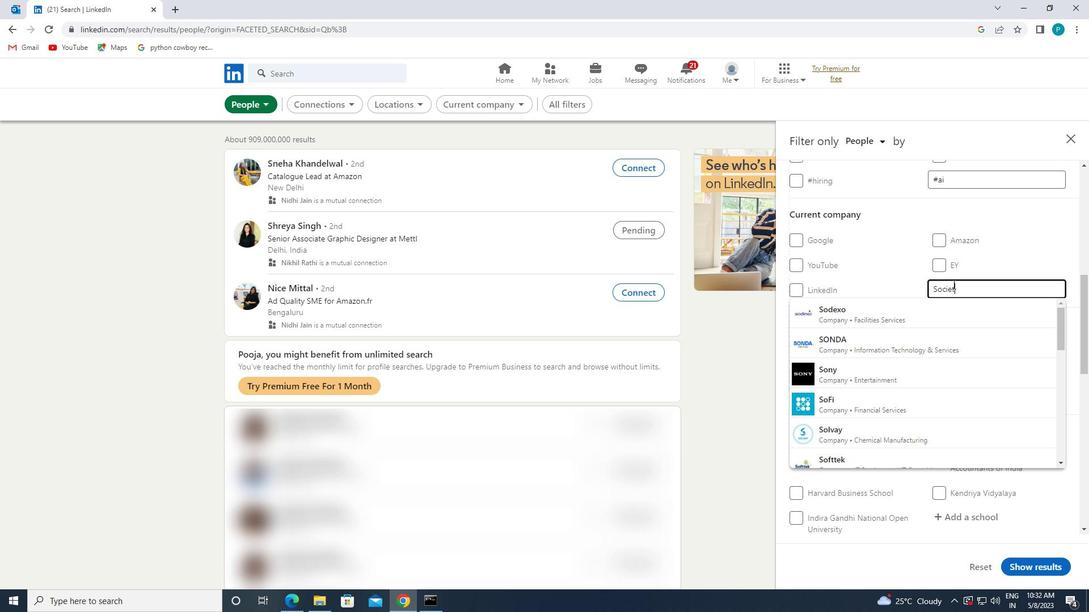 
Action: Mouse moved to (951, 305)
Screenshot: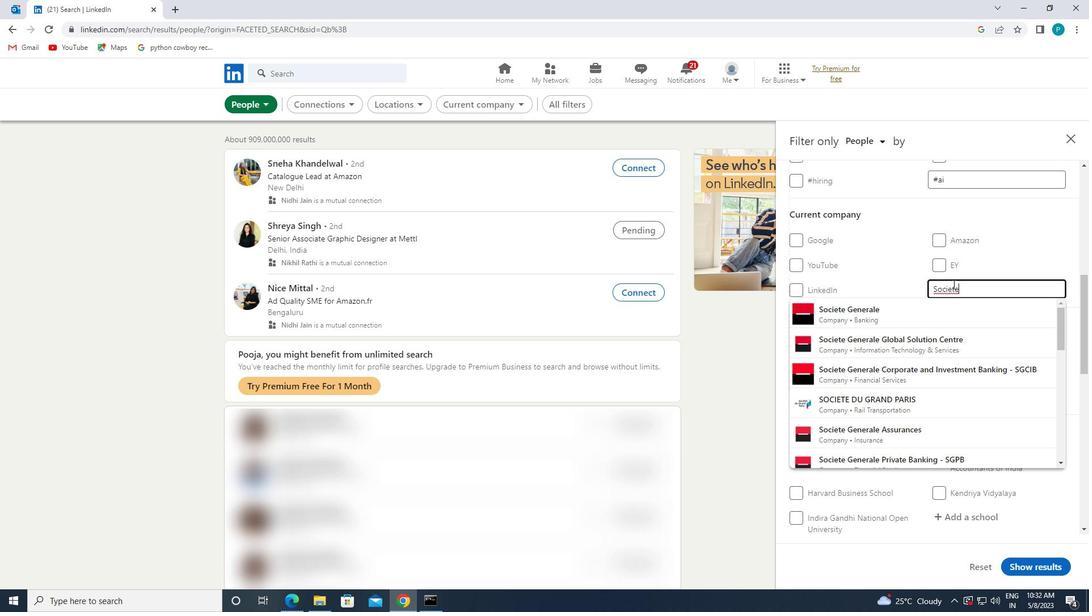 
Action: Mouse pressed left at (951, 305)
Screenshot: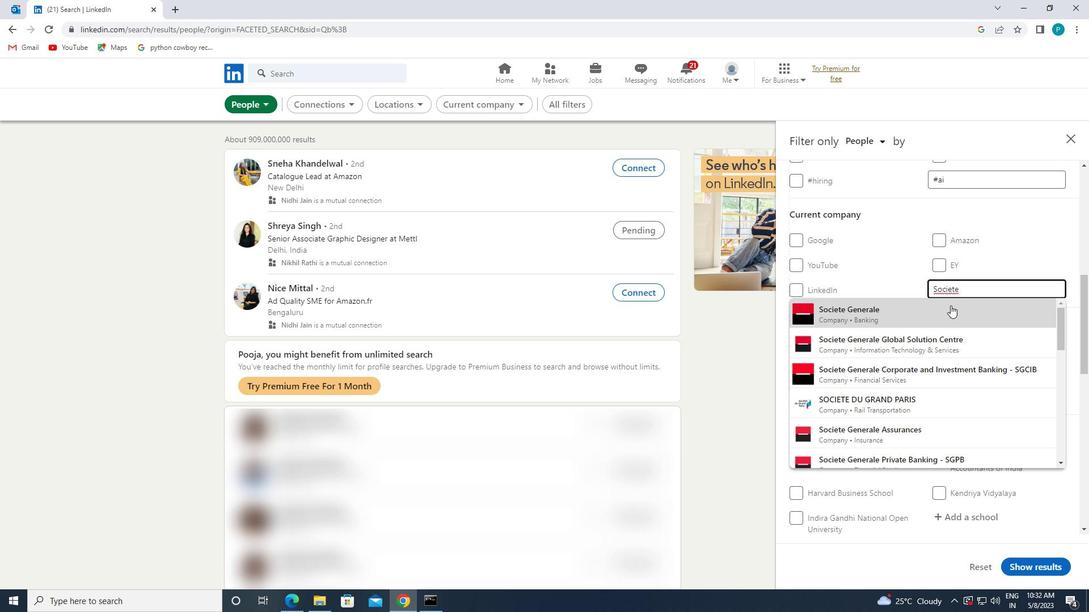
Action: Mouse moved to (952, 336)
Screenshot: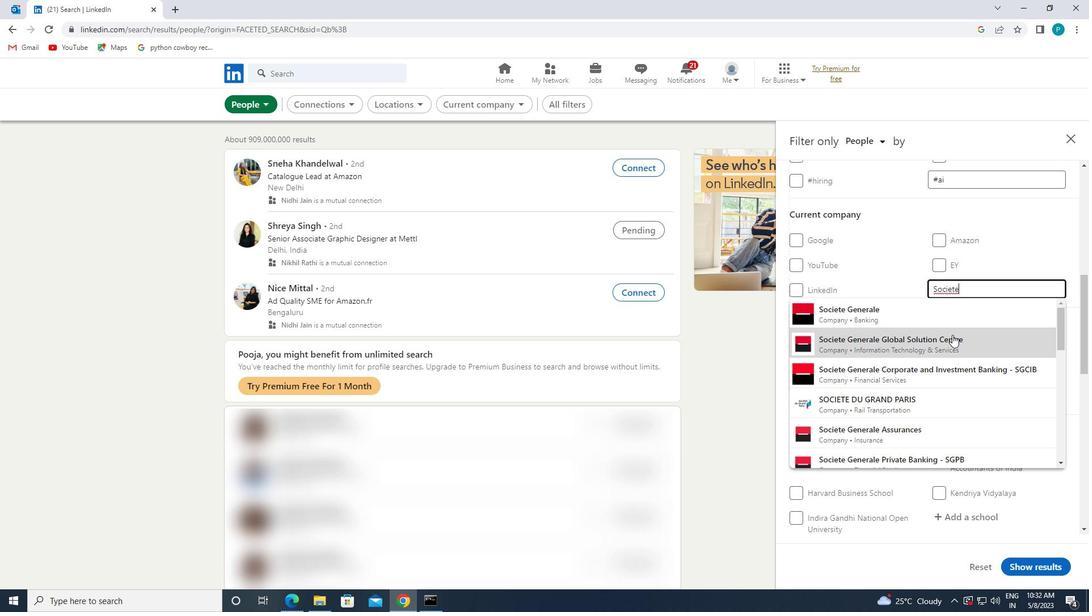 
Action: Mouse pressed left at (952, 336)
Screenshot: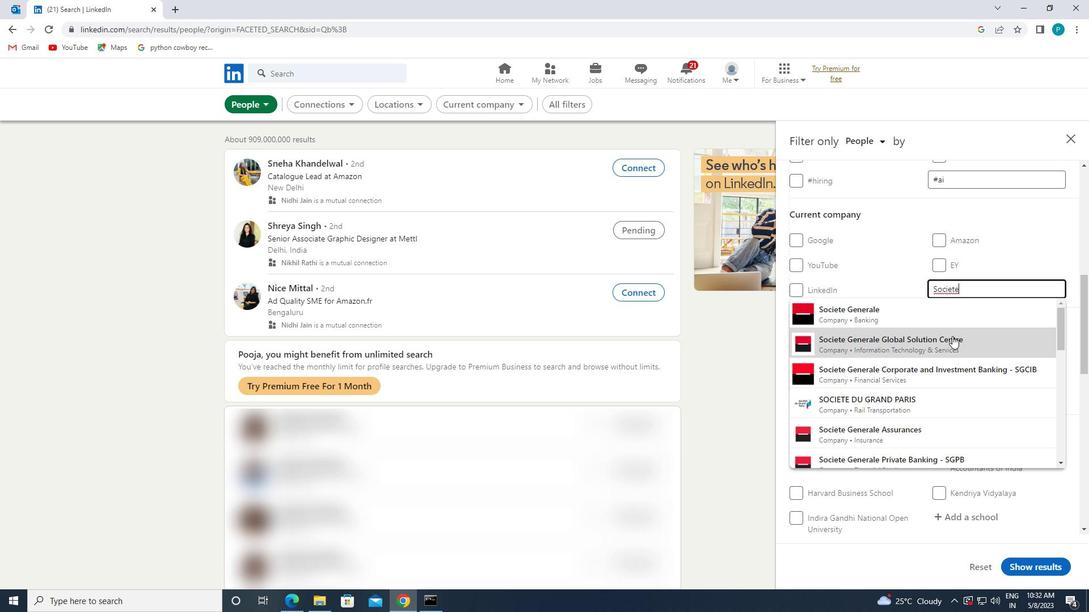 
Action: Mouse scrolled (952, 335) with delta (0, 0)
Screenshot: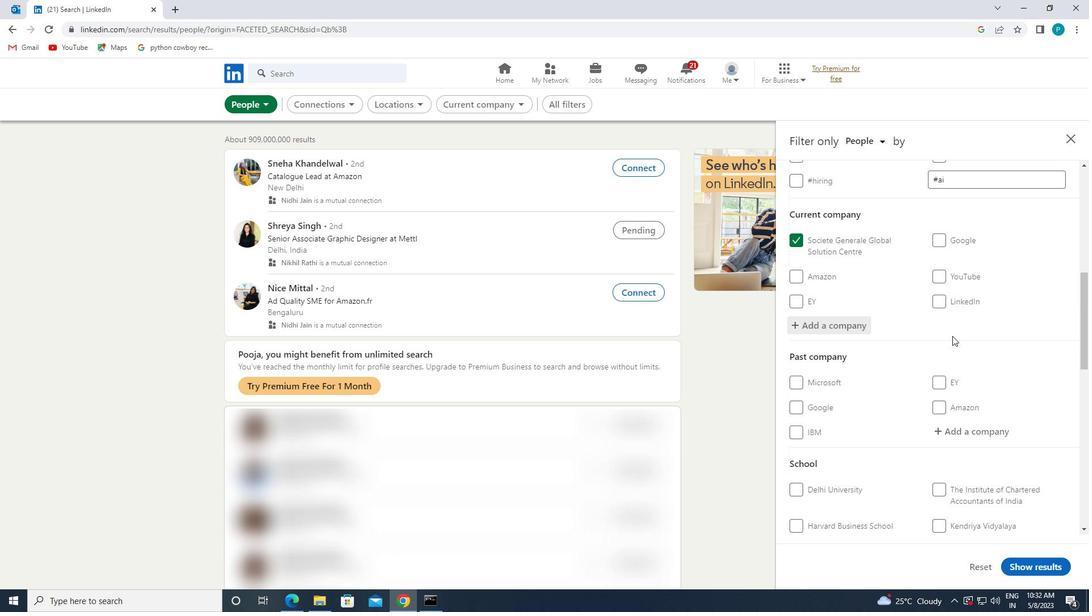 
Action: Mouse scrolled (952, 335) with delta (0, 0)
Screenshot: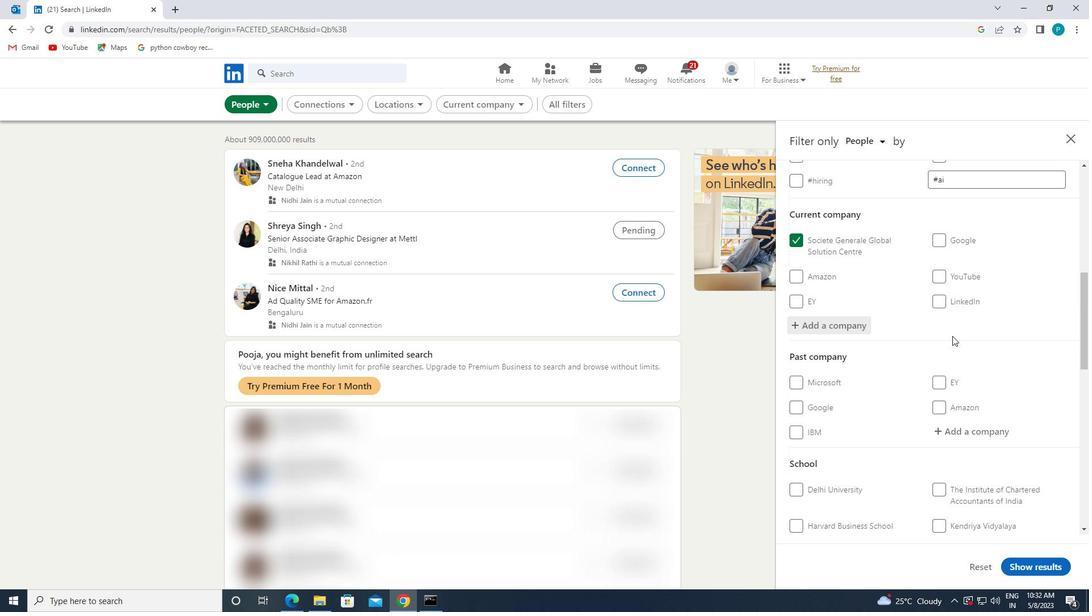 
Action: Mouse scrolled (952, 335) with delta (0, 0)
Screenshot: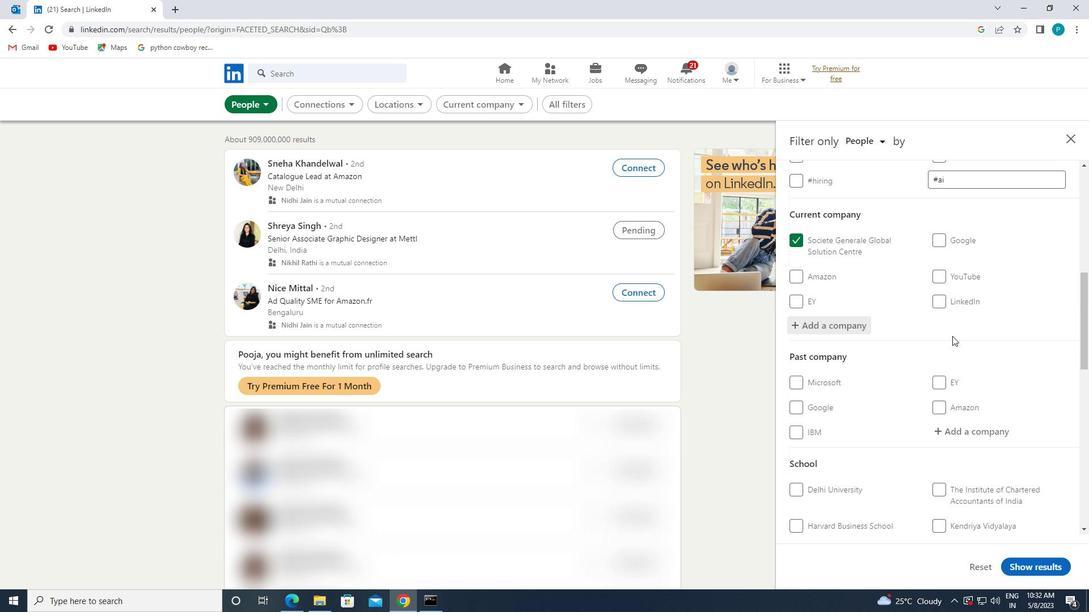 
Action: Mouse moved to (979, 381)
Screenshot: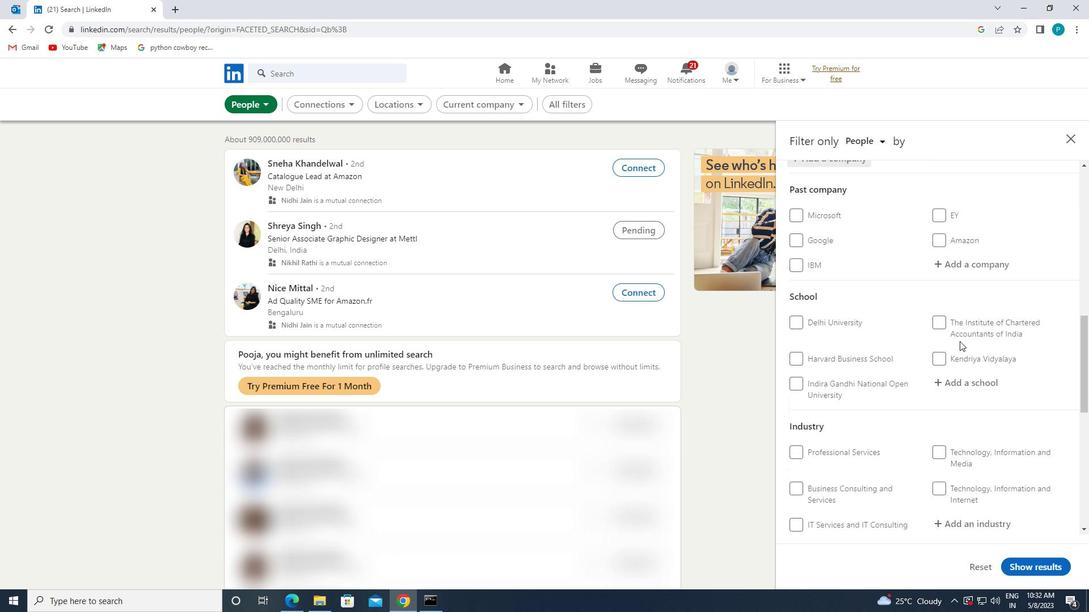 
Action: Mouse pressed left at (979, 381)
Screenshot: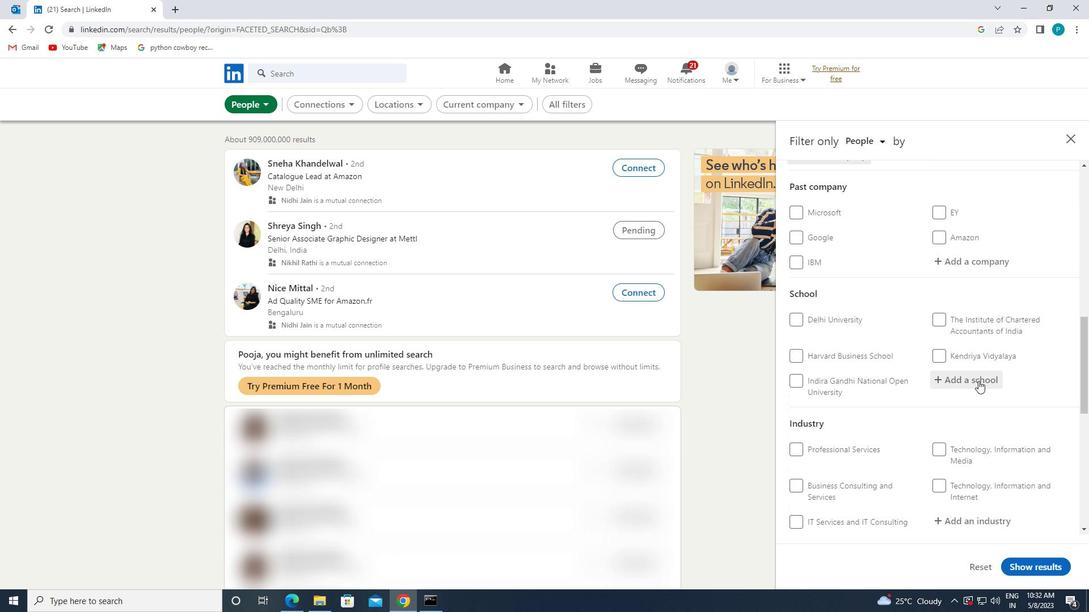 
Action: Mouse moved to (980, 382)
Screenshot: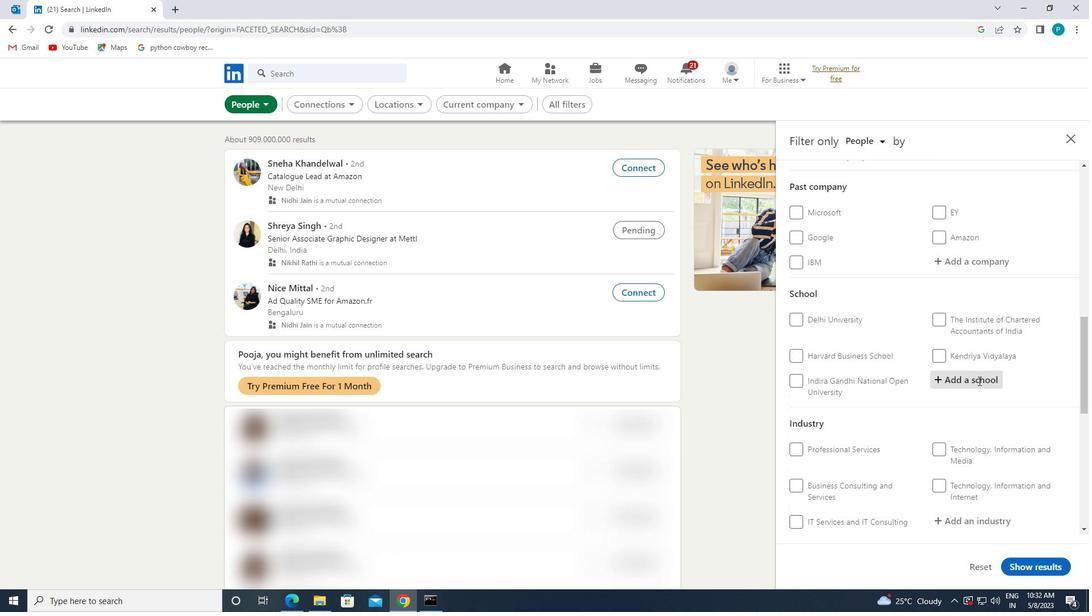 
Action: Key pressed <Key.caps_lock>R<Key.caps_lock>E<Key.backspace>A<Key.space><Key.caps_lock><Key.backspace><Key.caps_lock>I<Key.space>
Screenshot: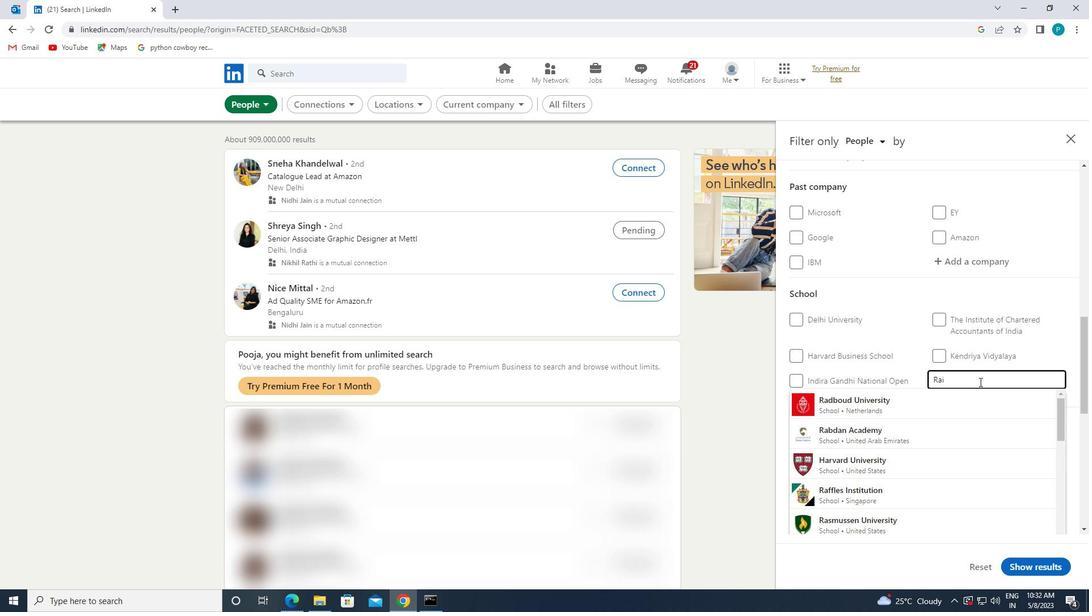 
Action: Mouse moved to (948, 408)
Screenshot: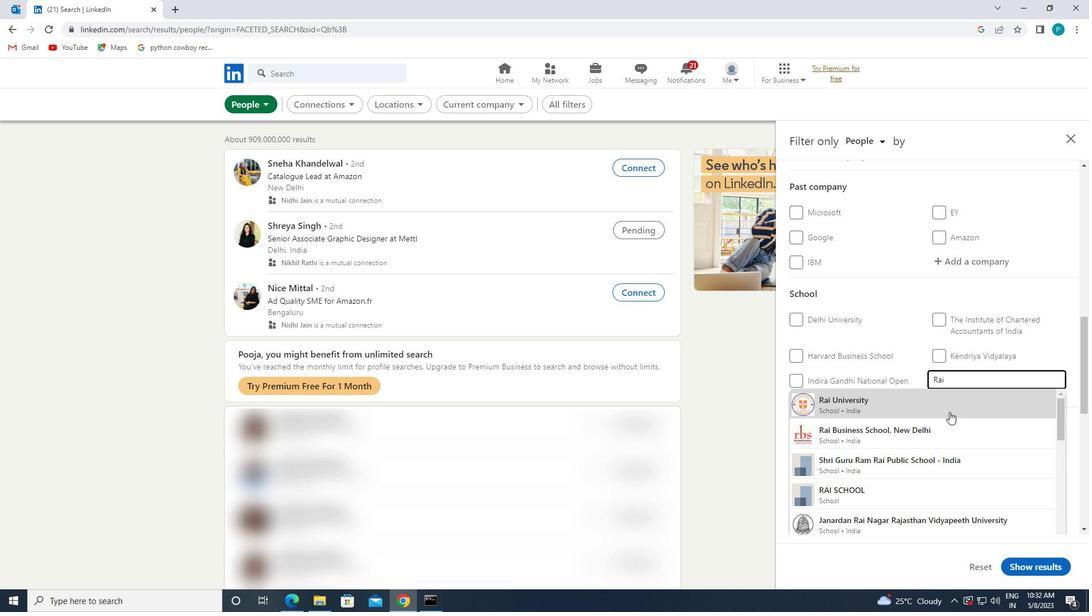 
Action: Mouse pressed left at (948, 408)
Screenshot: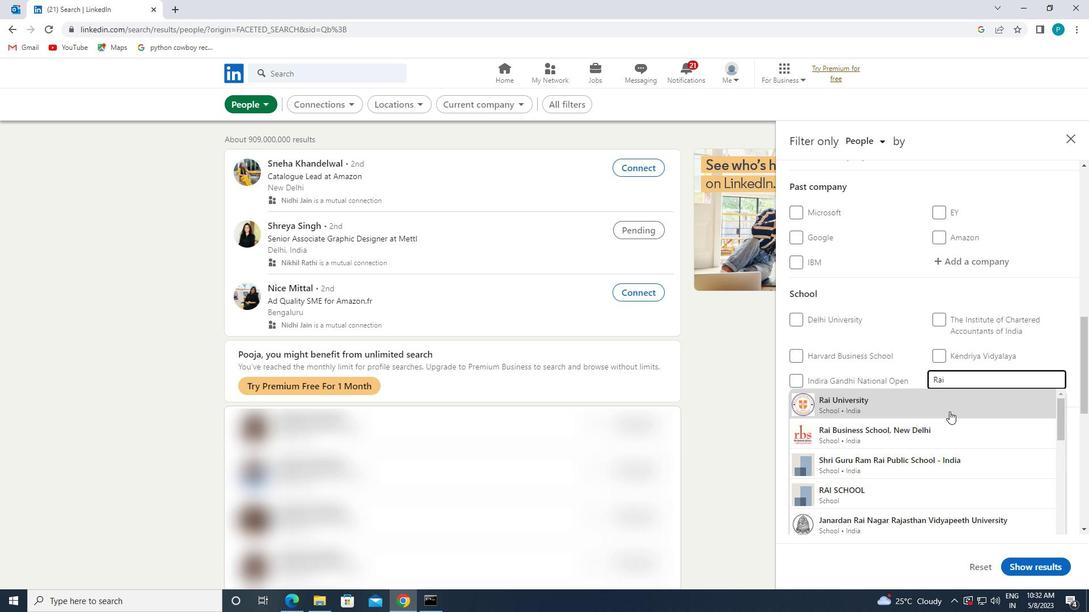 
Action: Mouse moved to (1041, 433)
Screenshot: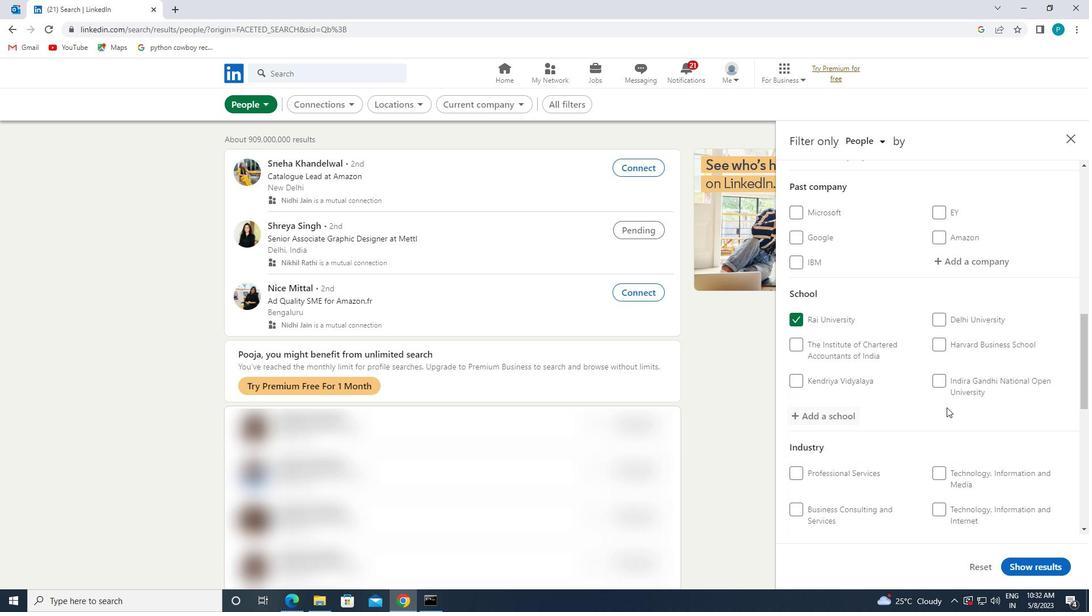 
Action: Mouse scrolled (1041, 432) with delta (0, 0)
Screenshot: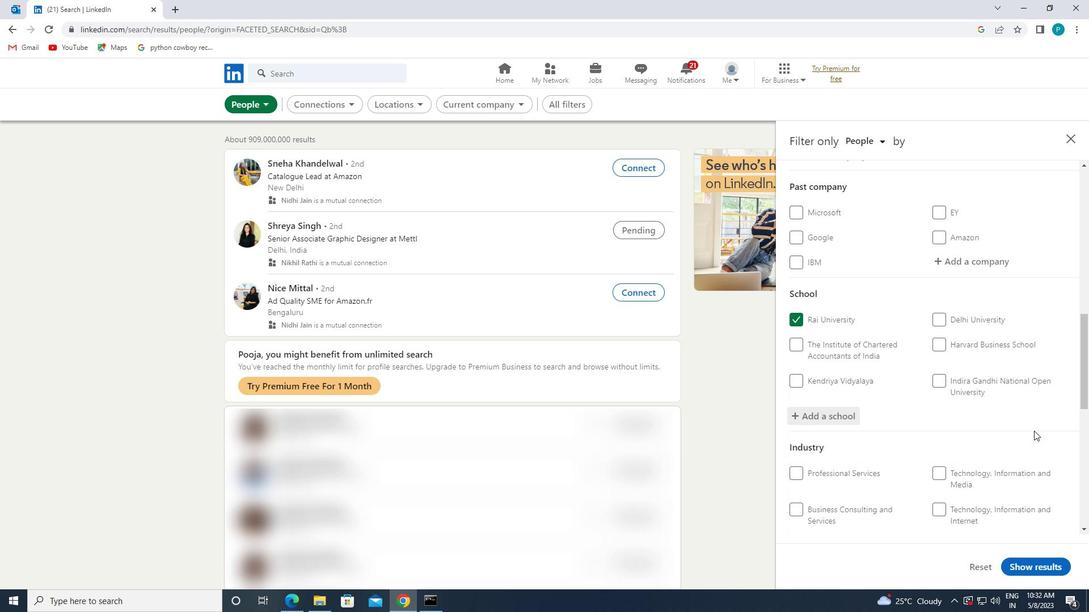 
Action: Mouse scrolled (1041, 432) with delta (0, 0)
Screenshot: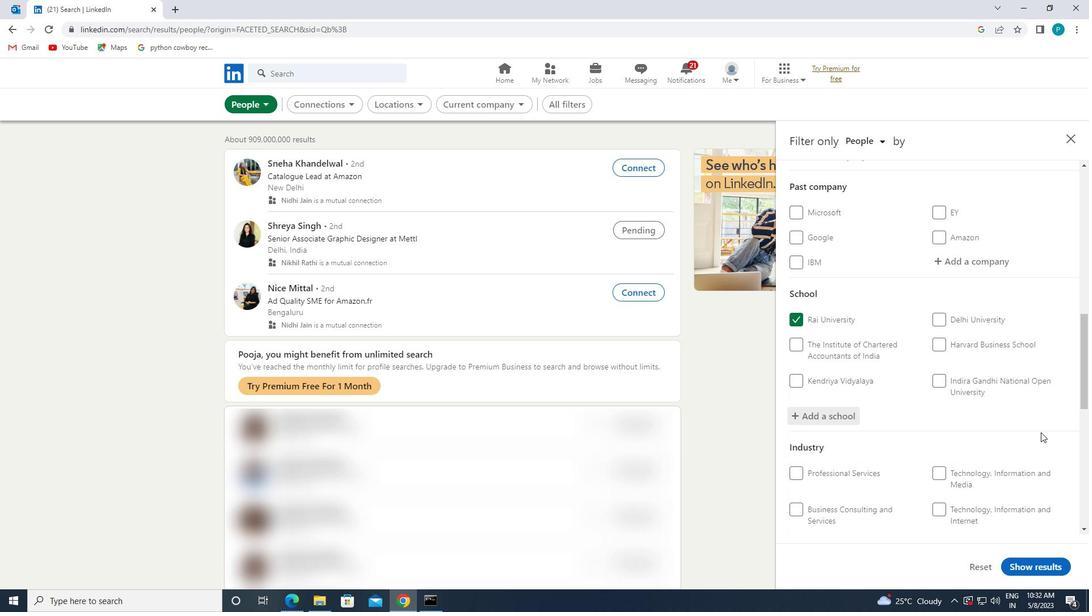 
Action: Mouse moved to (1040, 432)
Screenshot: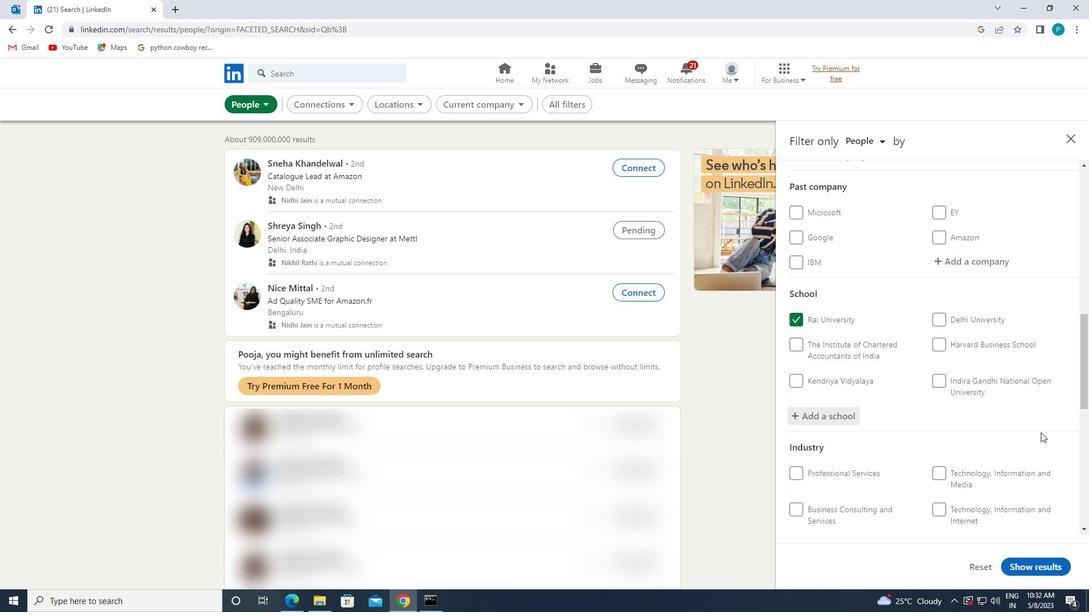 
Action: Mouse scrolled (1040, 431) with delta (0, 0)
Screenshot: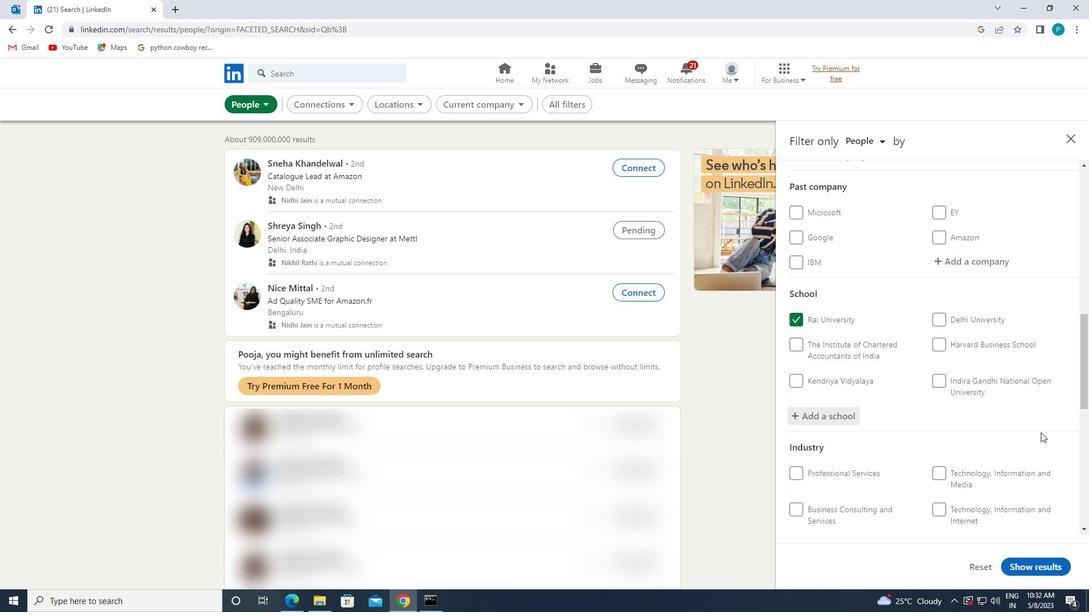
Action: Mouse moved to (989, 387)
Screenshot: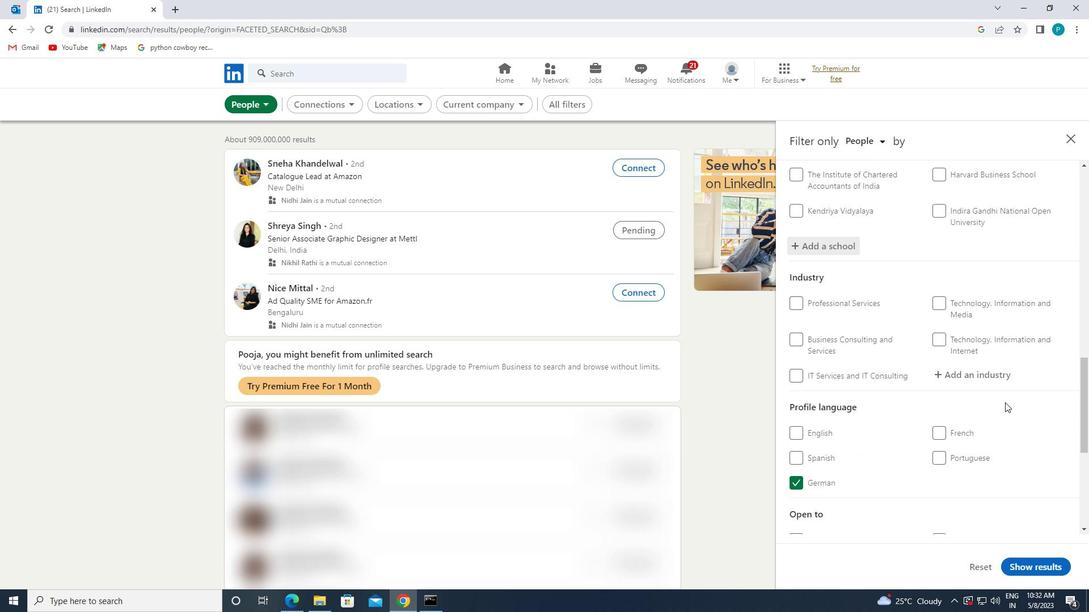 
Action: Mouse pressed left at (989, 387)
Screenshot: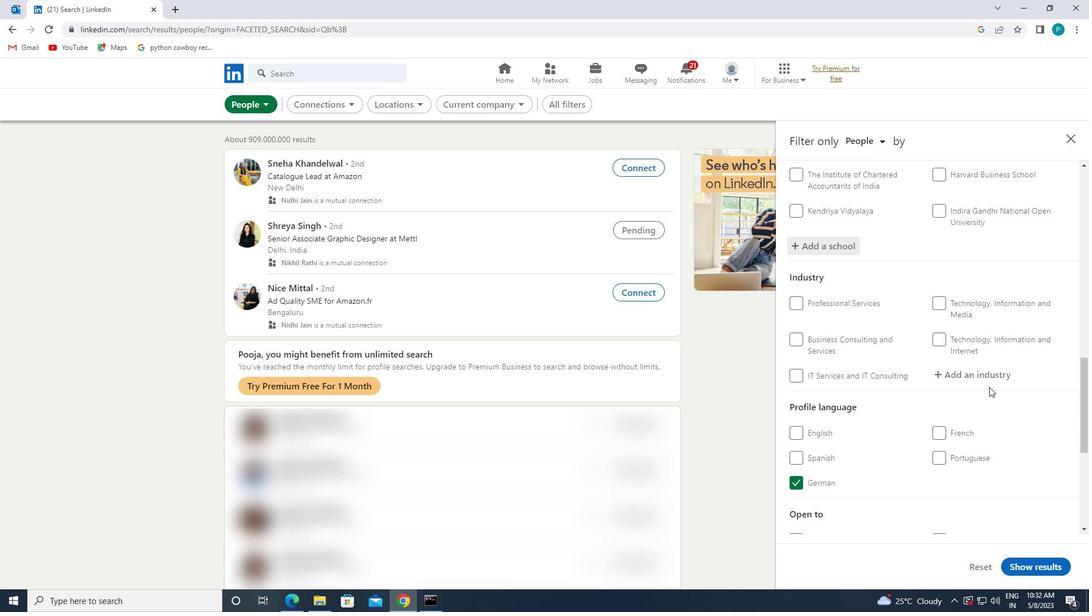 
Action: Mouse moved to (985, 384)
Screenshot: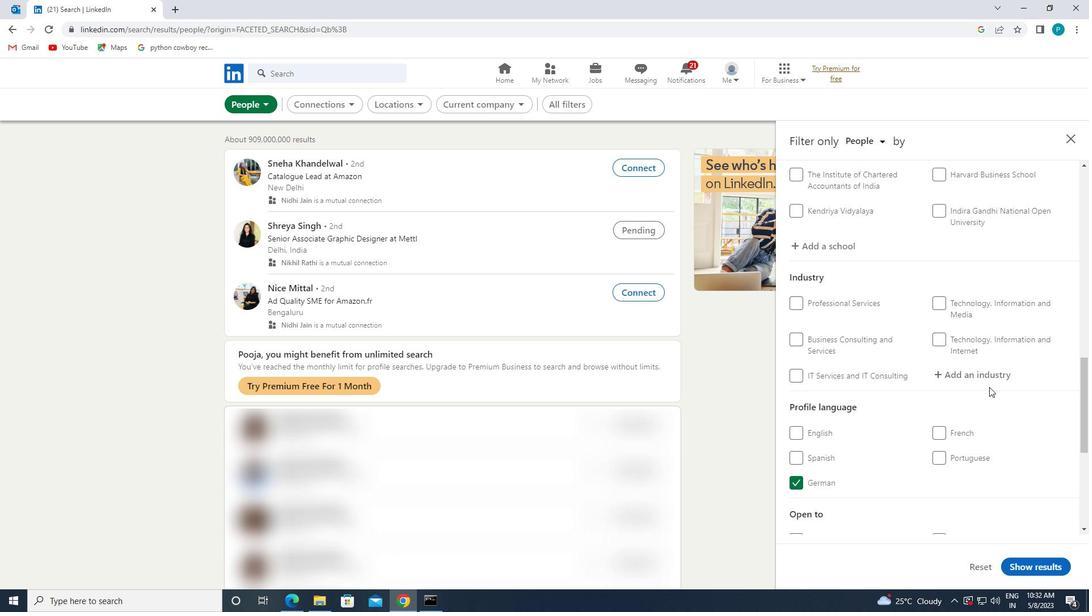 
Action: Mouse pressed left at (985, 384)
Screenshot: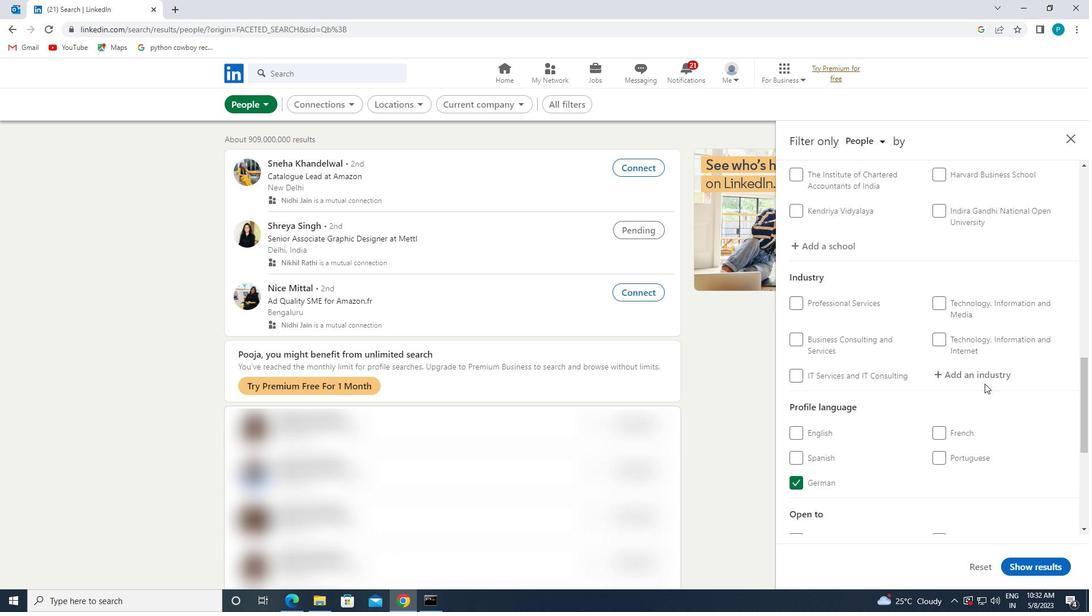 
Action: Mouse moved to (977, 377)
Screenshot: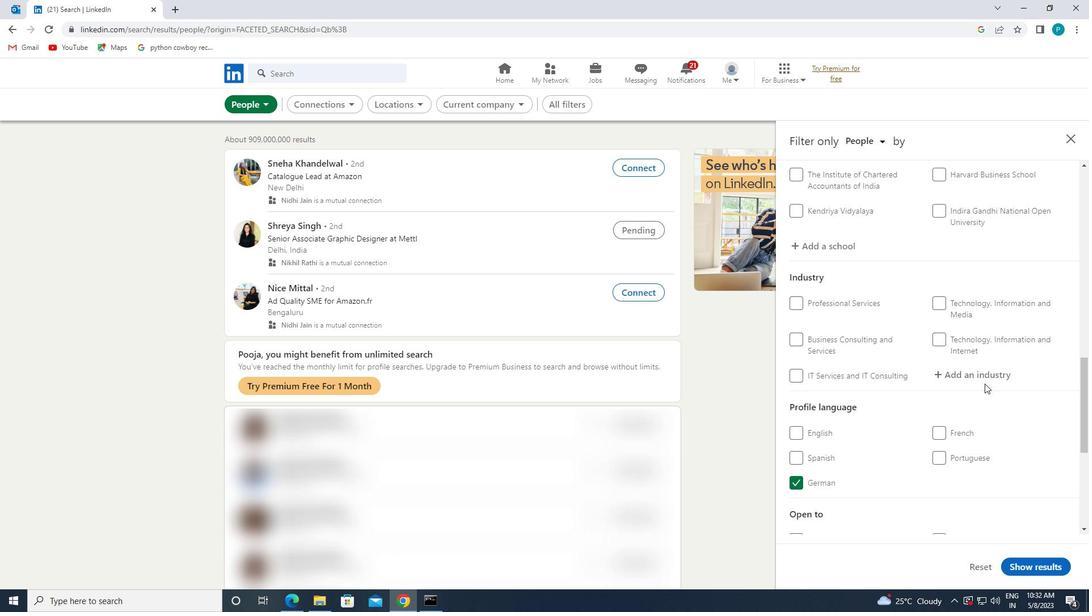 
Action: Mouse pressed left at (977, 377)
Screenshot: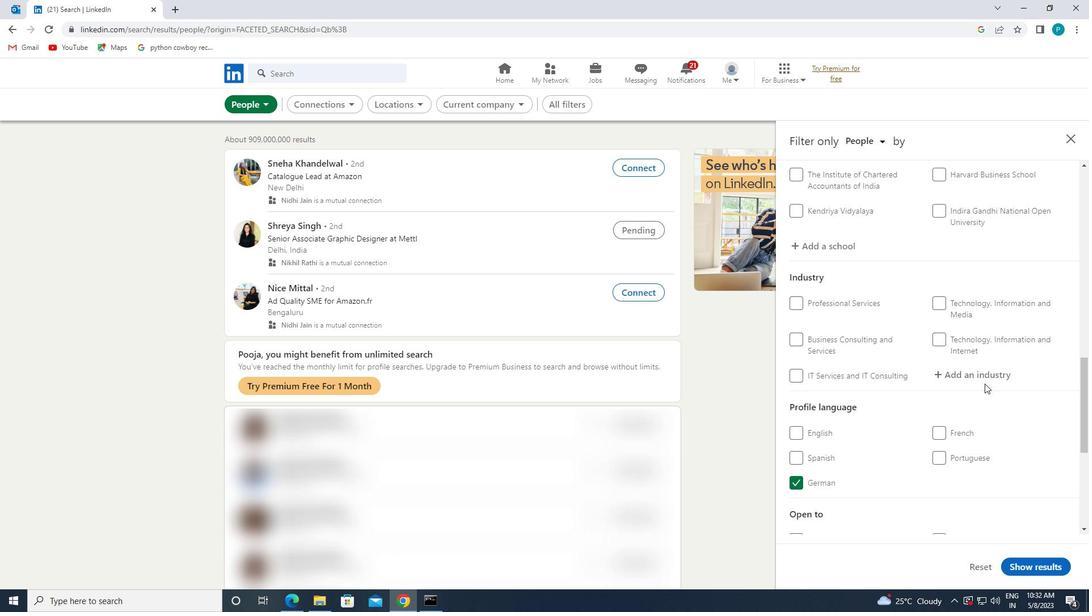 
Action: Key pressed <Key.caps_lock>A<Key.caps_lock>VIATI
Screenshot: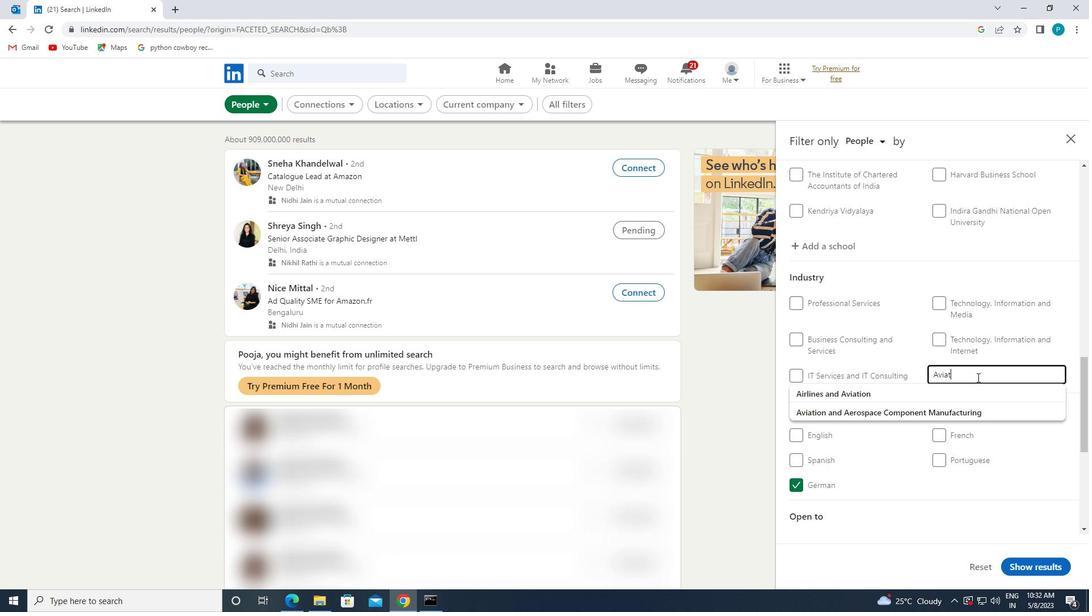 
Action: Mouse moved to (922, 419)
Screenshot: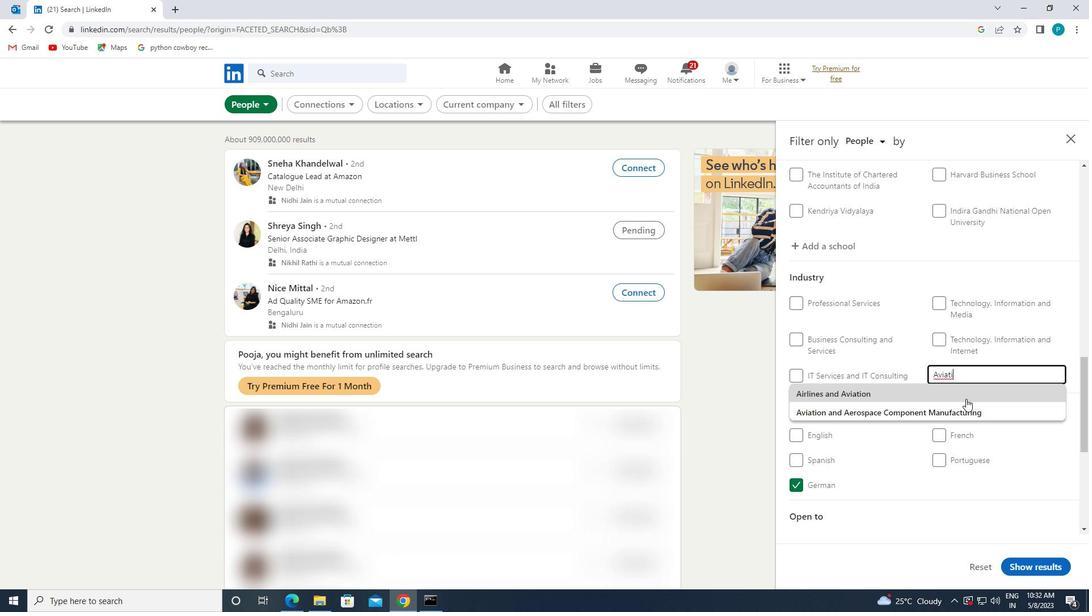 
Action: Mouse pressed left at (922, 419)
Screenshot: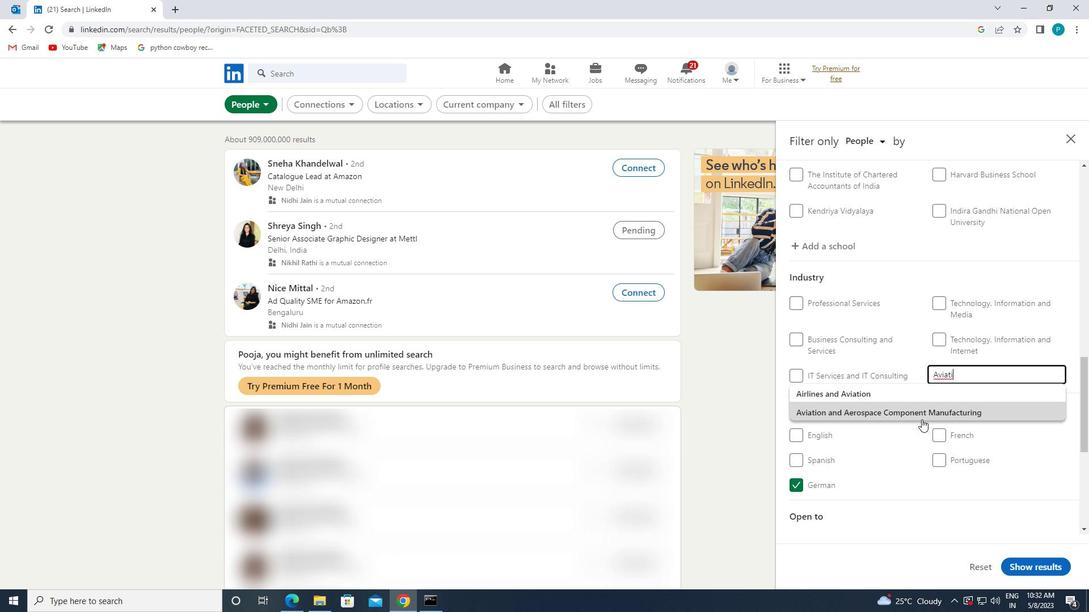 
Action: Mouse scrolled (922, 419) with delta (0, 0)
Screenshot: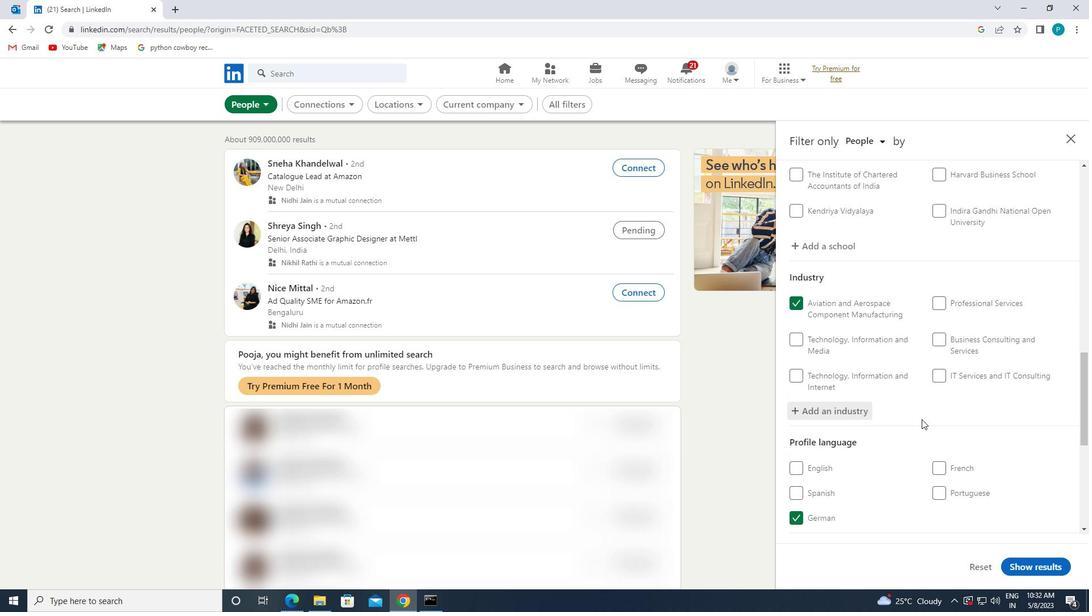 
Action: Mouse scrolled (922, 419) with delta (0, 0)
Screenshot: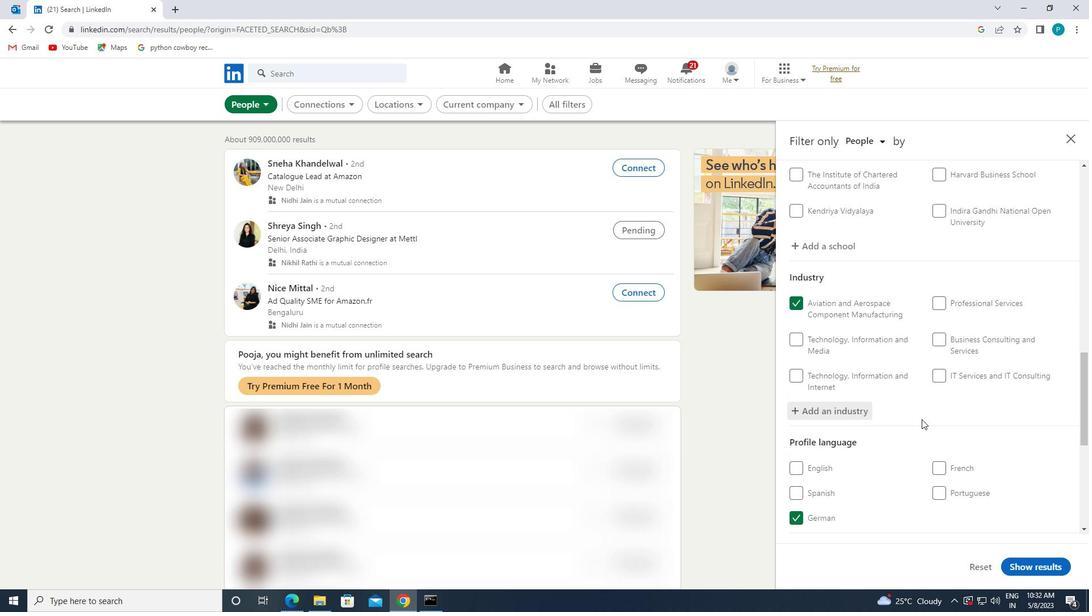 
Action: Mouse scrolled (922, 419) with delta (0, 0)
Screenshot: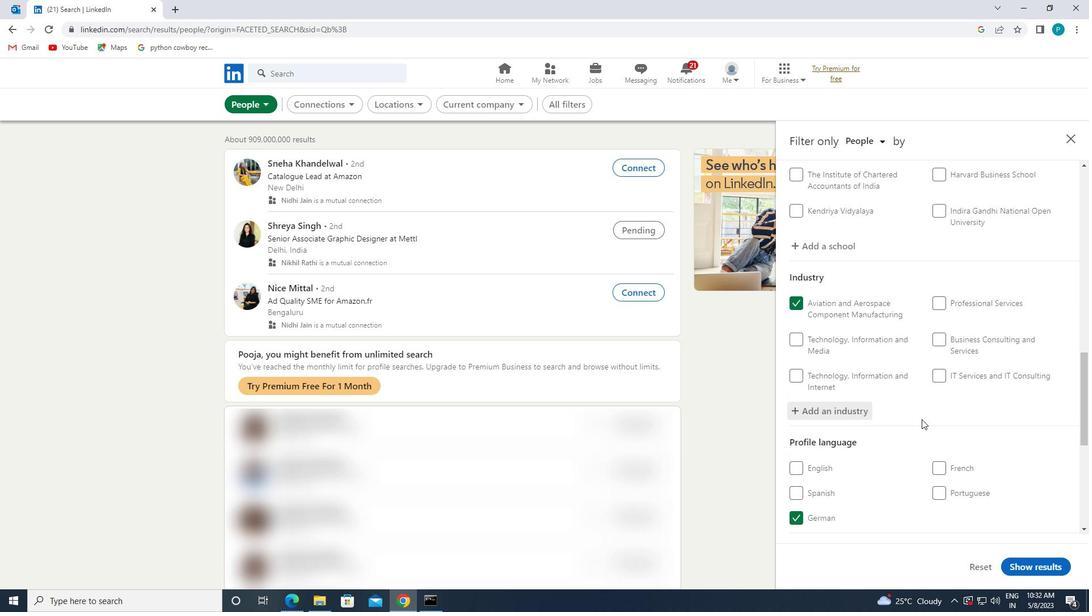 
Action: Mouse moved to (964, 451)
Screenshot: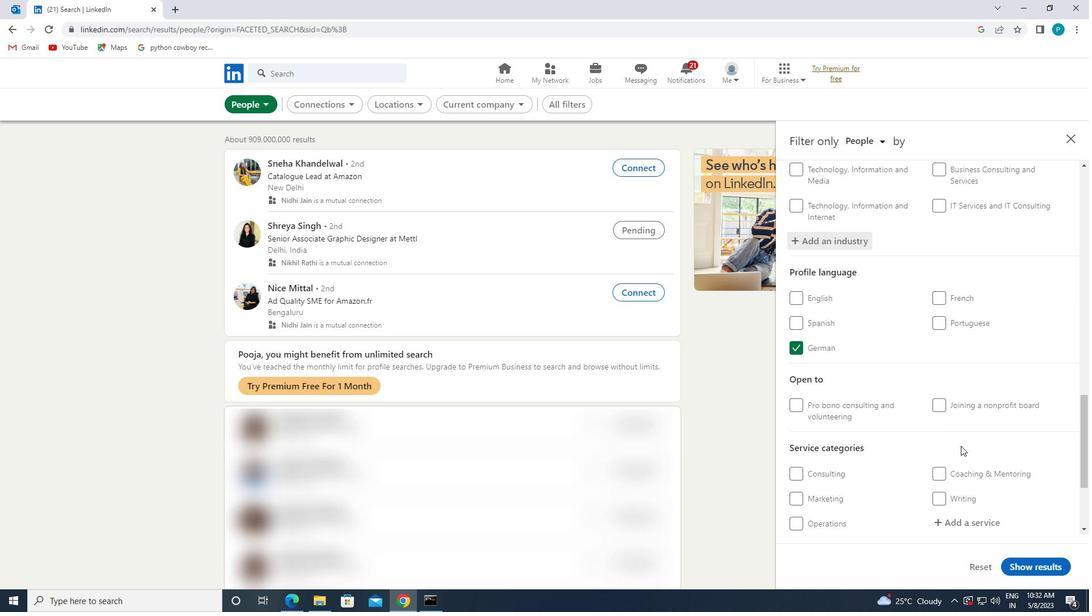 
Action: Mouse scrolled (964, 450) with delta (0, 0)
Screenshot: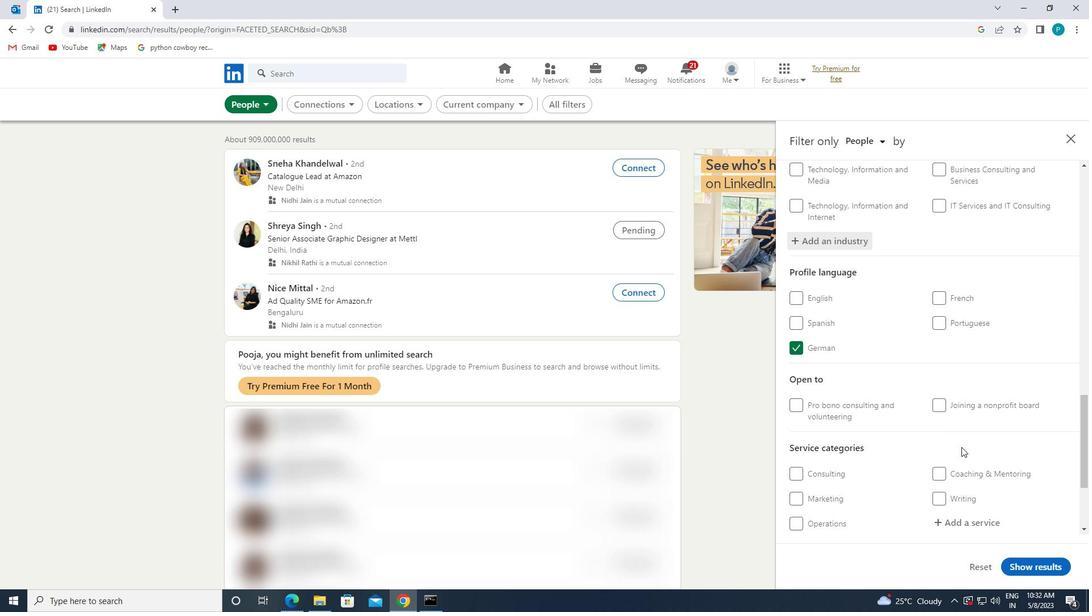 
Action: Mouse scrolled (964, 450) with delta (0, 0)
Screenshot: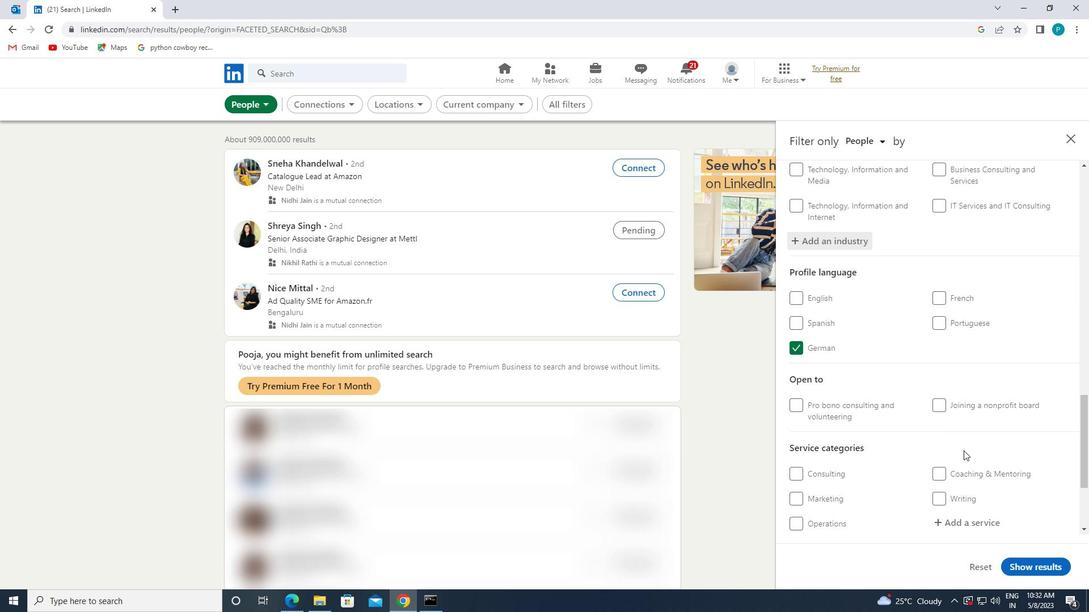 
Action: Mouse moved to (953, 413)
Screenshot: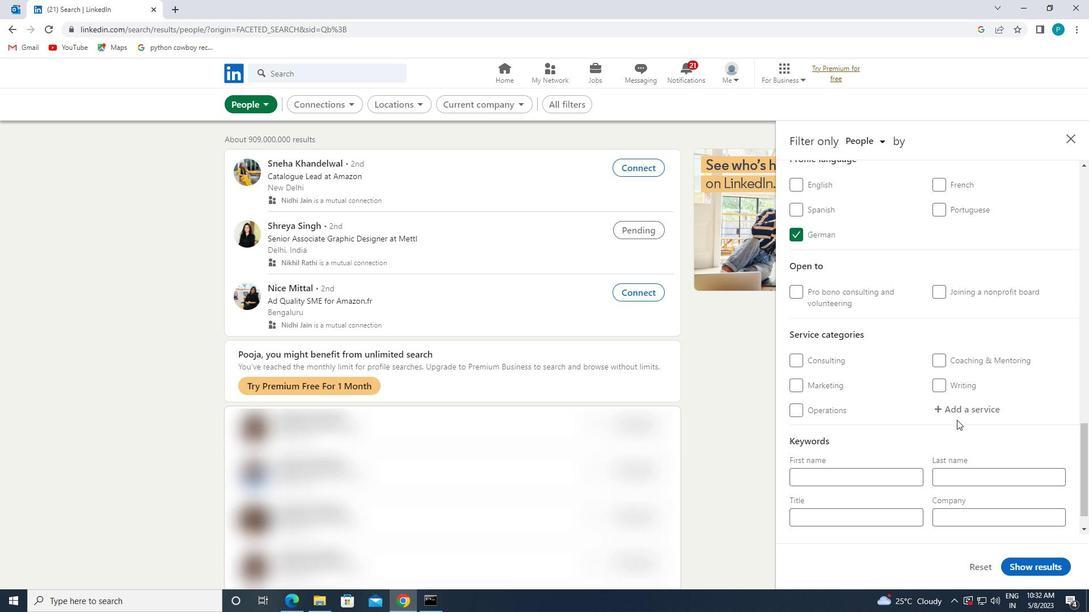 
Action: Mouse pressed left at (953, 413)
Screenshot: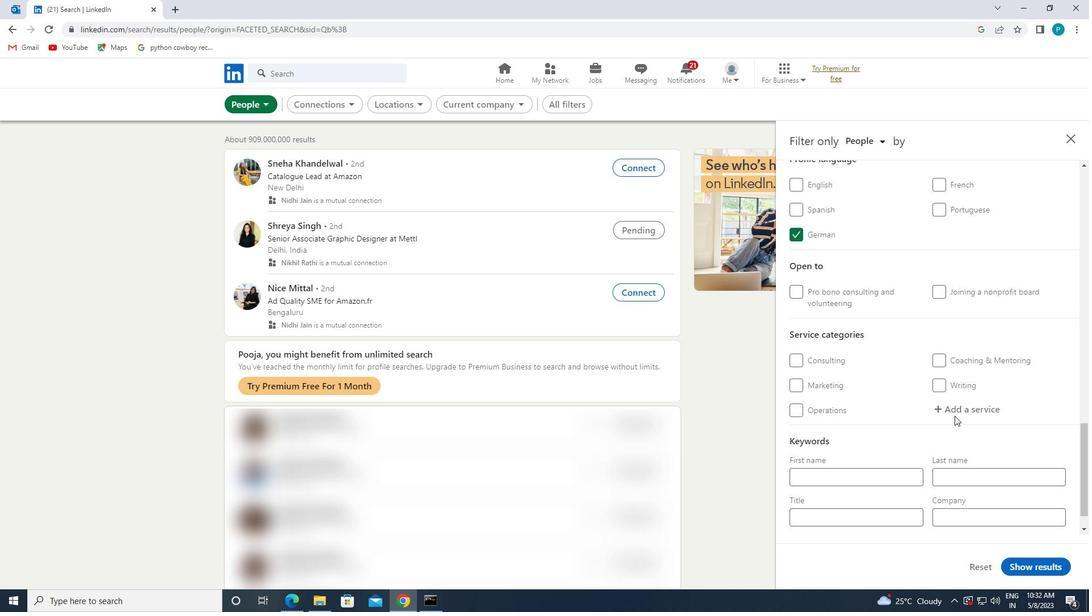 
Action: Key pressed <Key.caps_lock>I<Key.caps_lock>NSUR
Screenshot: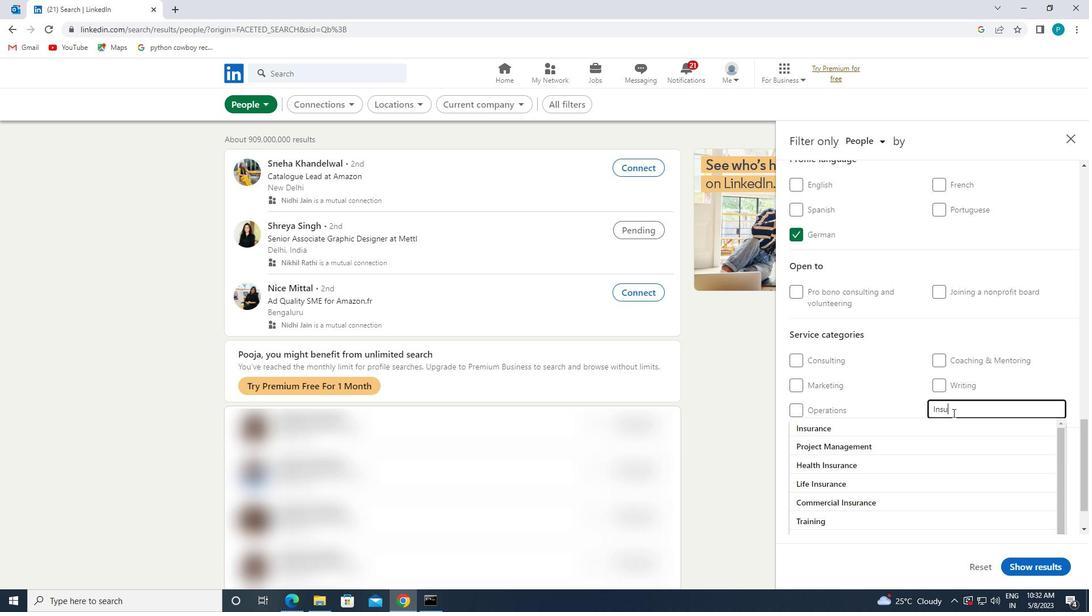 
Action: Mouse moved to (948, 423)
Screenshot: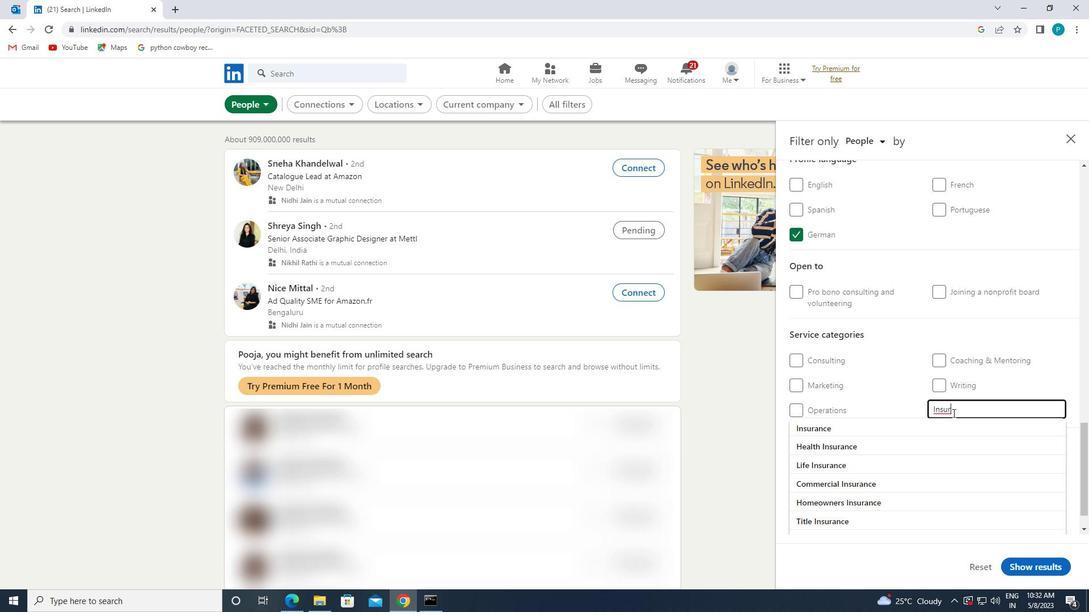 
Action: Mouse pressed left at (948, 423)
Screenshot: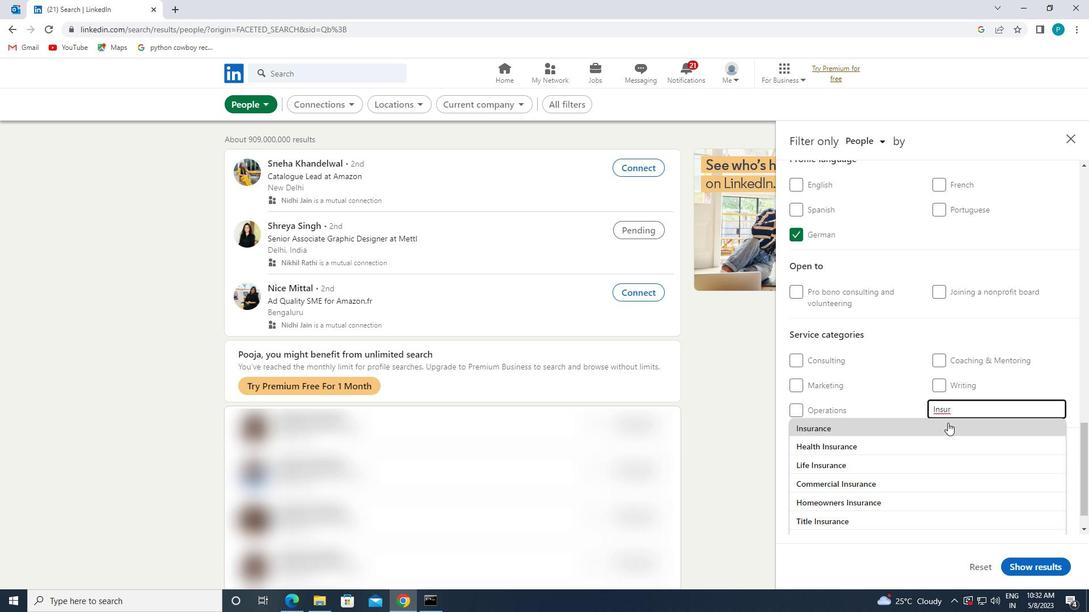 
Action: Mouse scrolled (948, 422) with delta (0, 0)
Screenshot: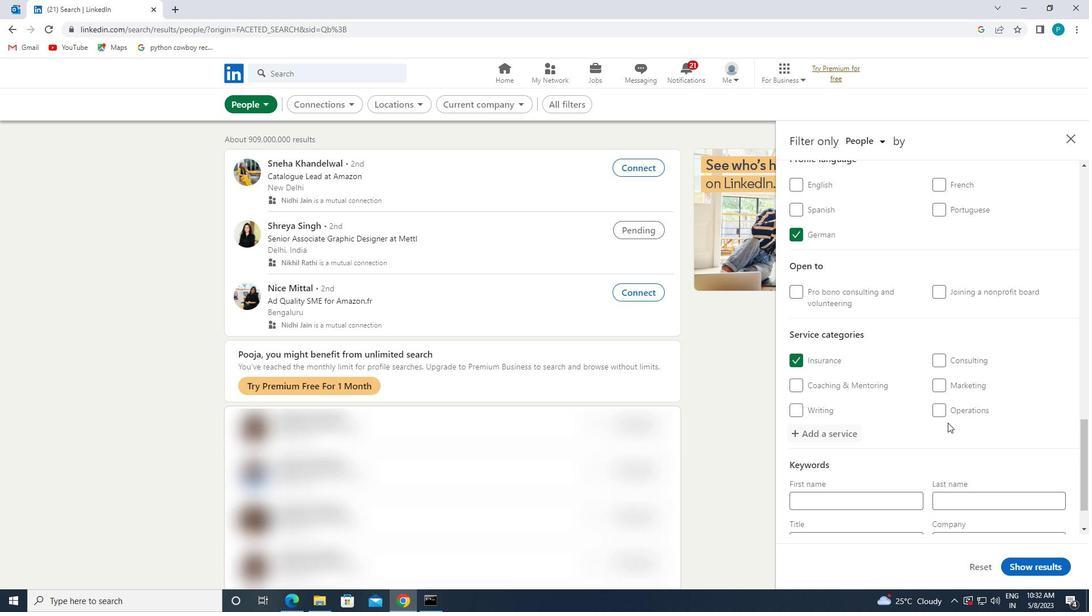 
Action: Mouse scrolled (948, 422) with delta (0, 0)
Screenshot: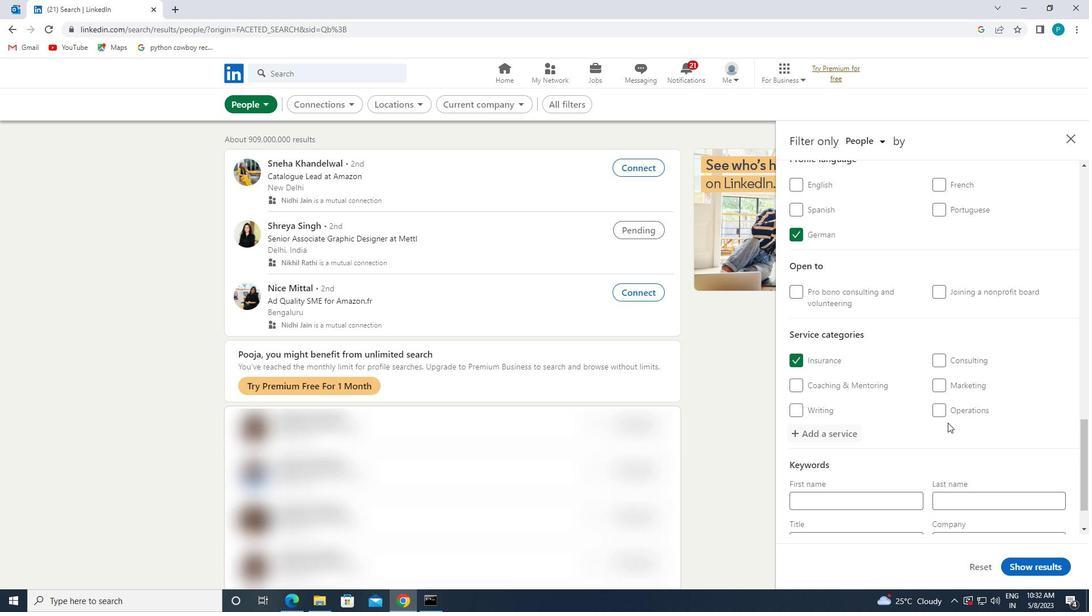 
Action: Mouse scrolled (948, 422) with delta (0, 0)
Screenshot: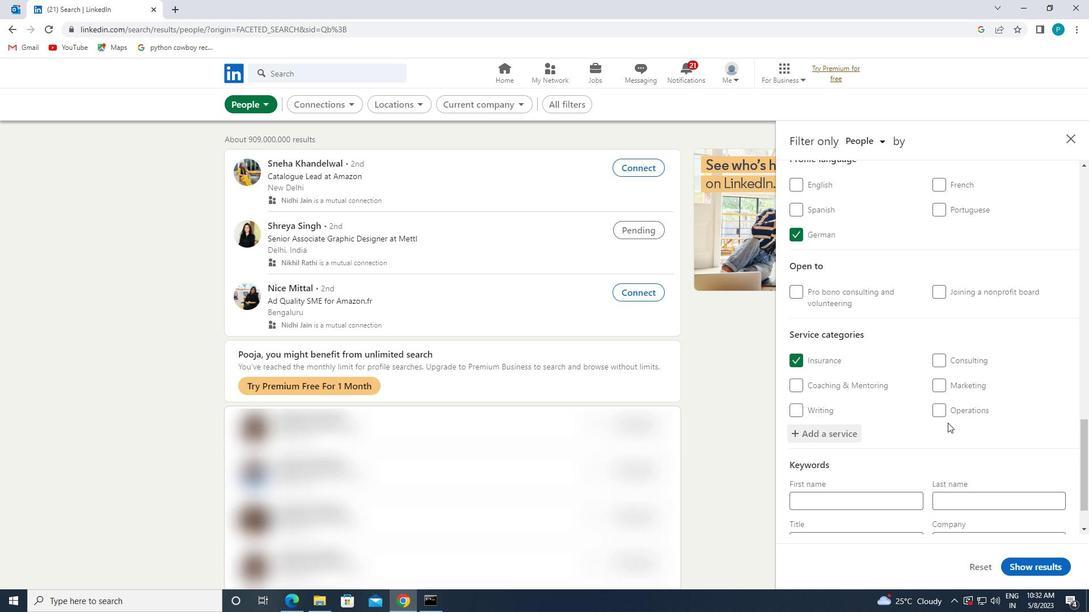 
Action: Mouse moved to (902, 471)
Screenshot: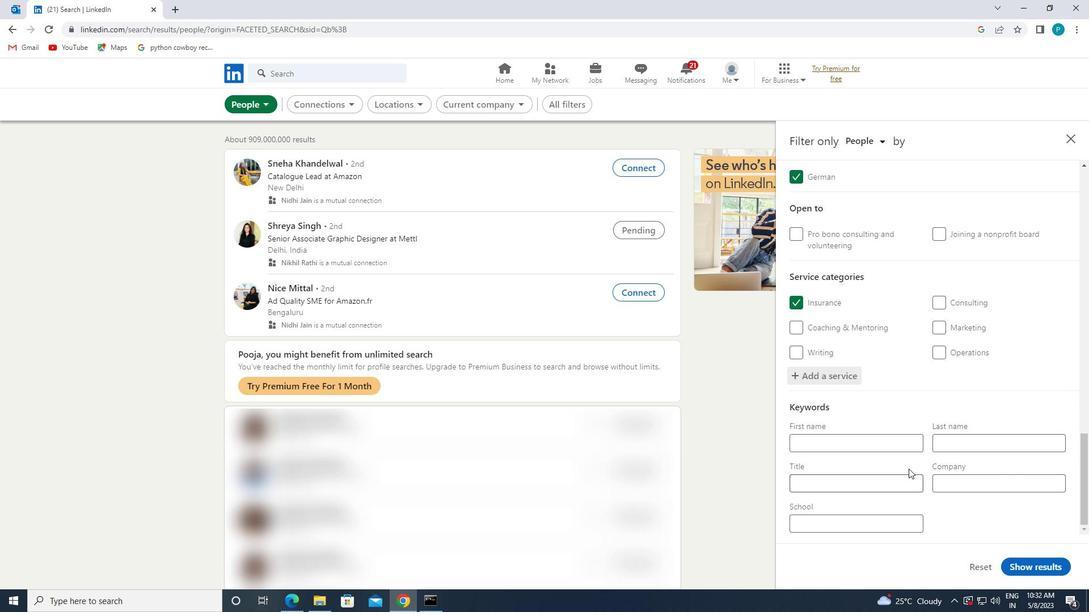 
Action: Mouse pressed left at (902, 471)
Screenshot: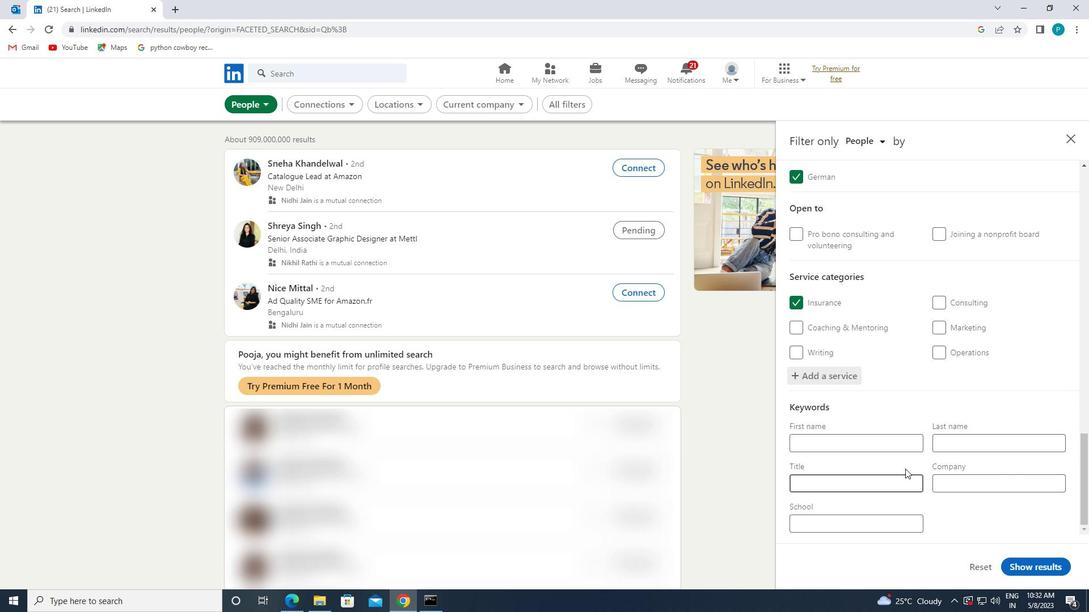 
Action: Mouse moved to (901, 480)
Screenshot: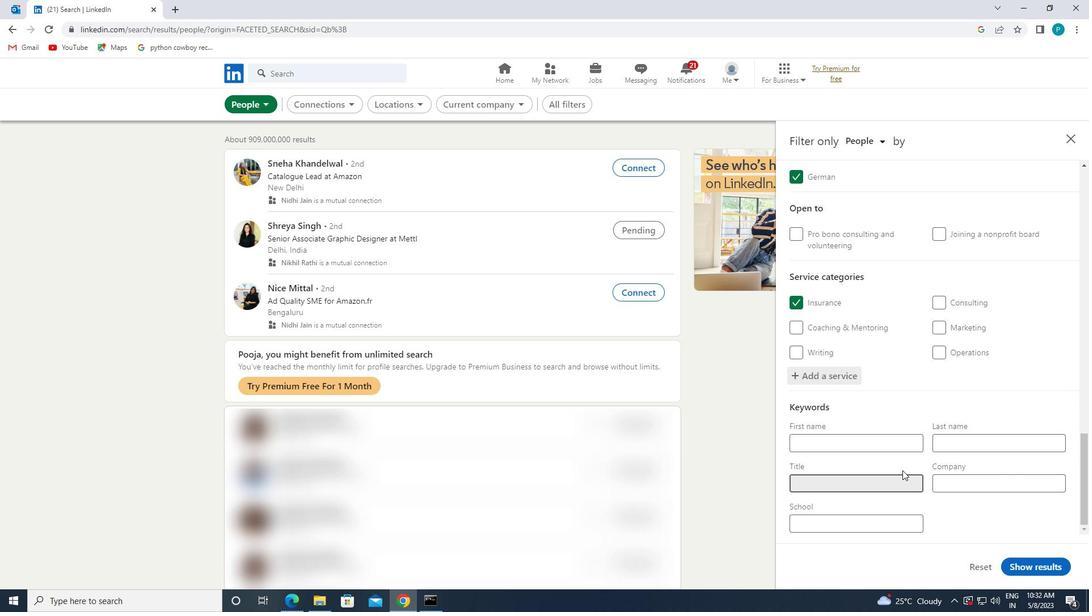 
Action: Key pressed <Key.caps_lock>C<Key.caps_lock>HEMICAL<Key.space><Key.caps_lock>E<Key.caps_lock>NGINEER
Screenshot: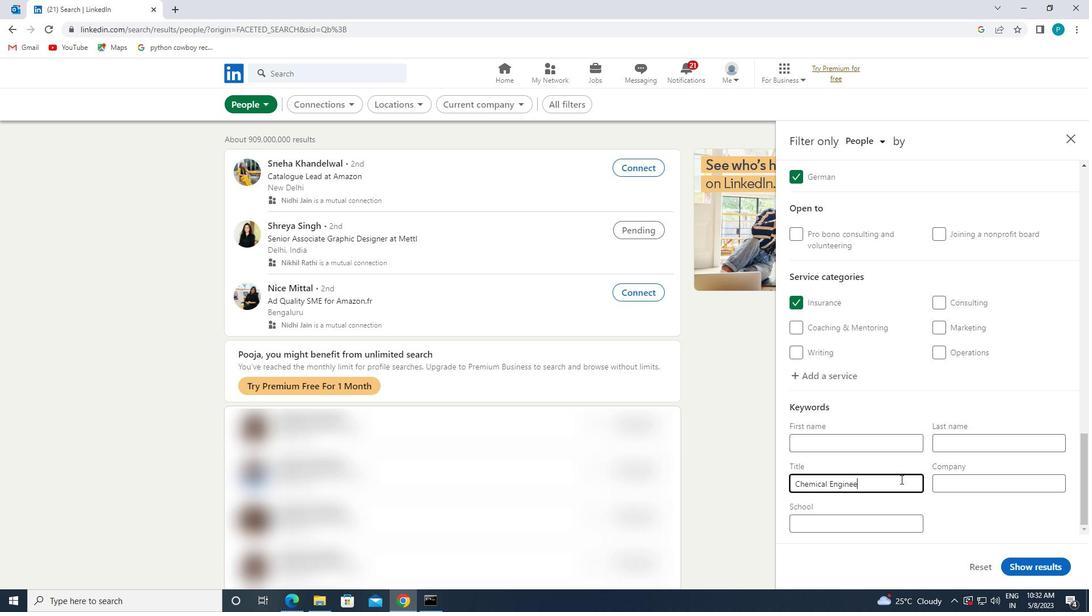 
Action: Mouse moved to (1019, 572)
Screenshot: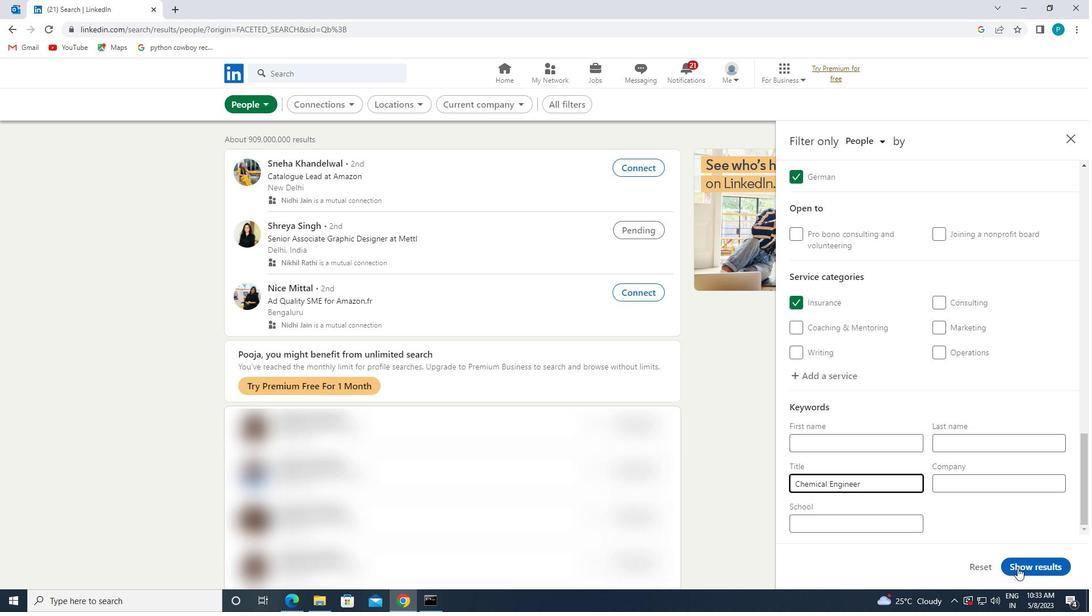 
Action: Mouse pressed left at (1019, 572)
Screenshot: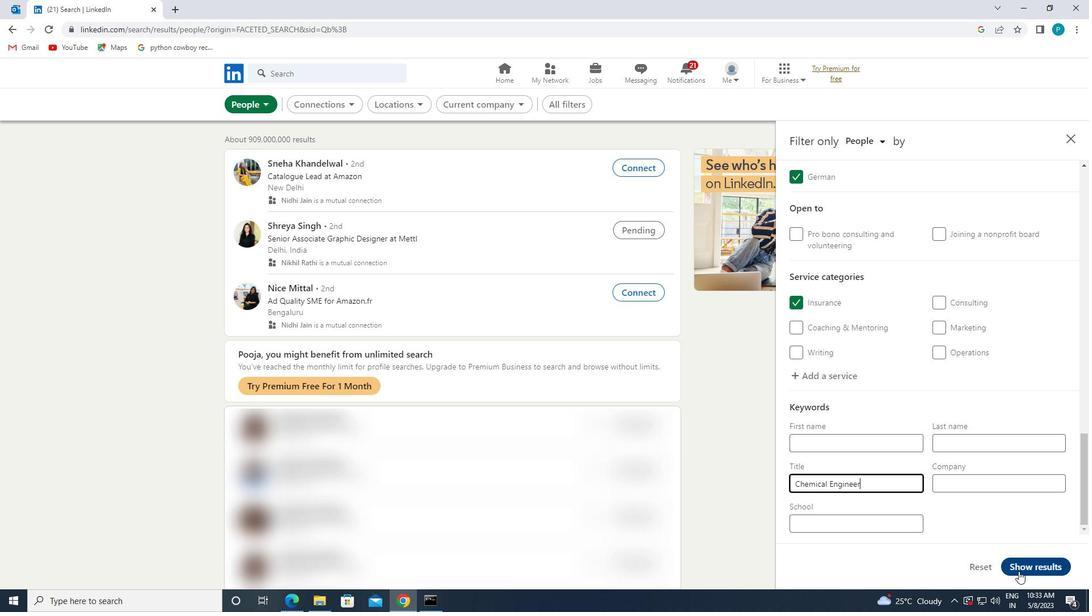 
